 Task: Search one way flight ticket for 2 adults, 4 children and 1 infant on lap in business from Gunnison: Gunnison-crested Butte Regional Airport to Rockford: Chicago Rockford International Airport(was Northwest Chicagoland Regional Airport At Rockford) on 5-1-2023. Choice of flights is Delta. Number of bags: 8 checked bags. Price is upto 20000. Outbound departure time preference is 23:30.
Action: Mouse moved to (239, 190)
Screenshot: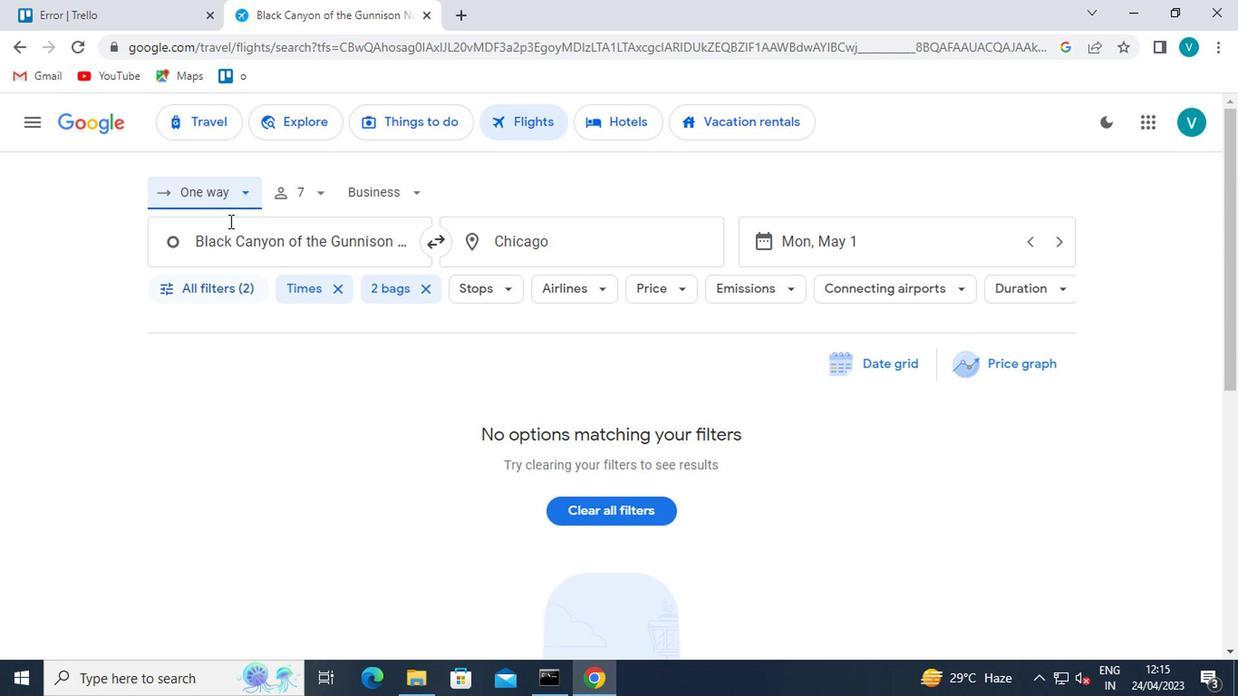 
Action: Mouse pressed left at (239, 190)
Screenshot: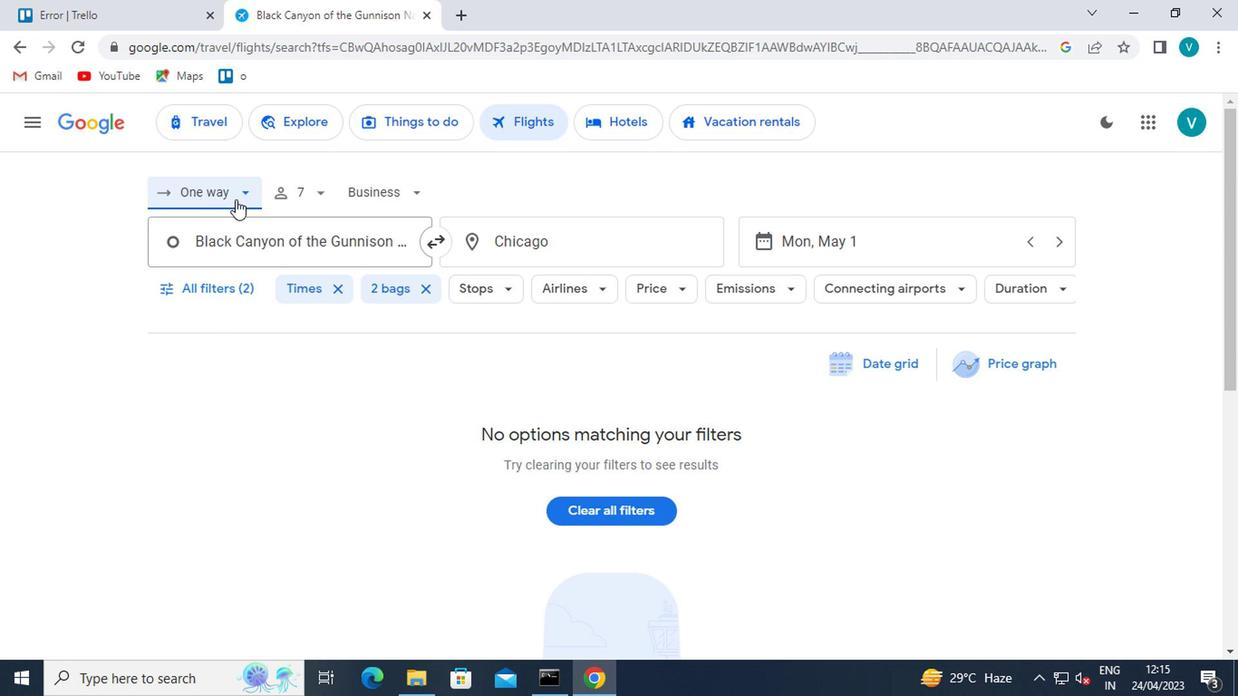 
Action: Mouse moved to (240, 276)
Screenshot: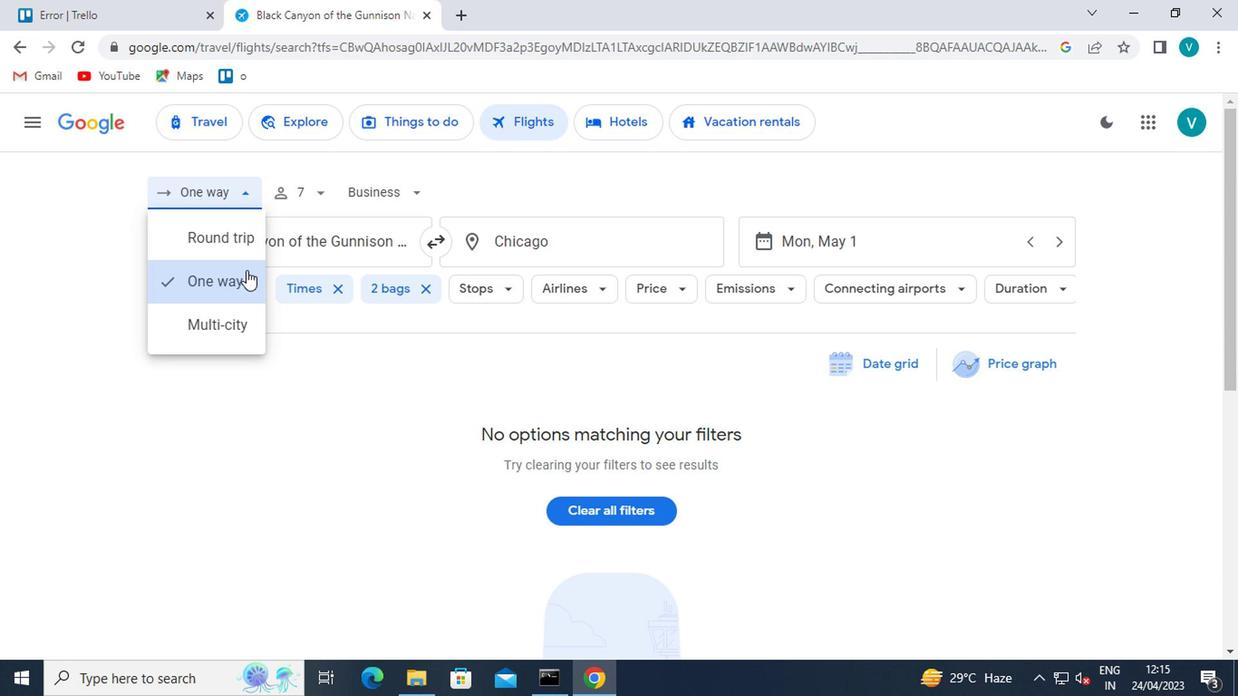 
Action: Mouse pressed left at (240, 276)
Screenshot: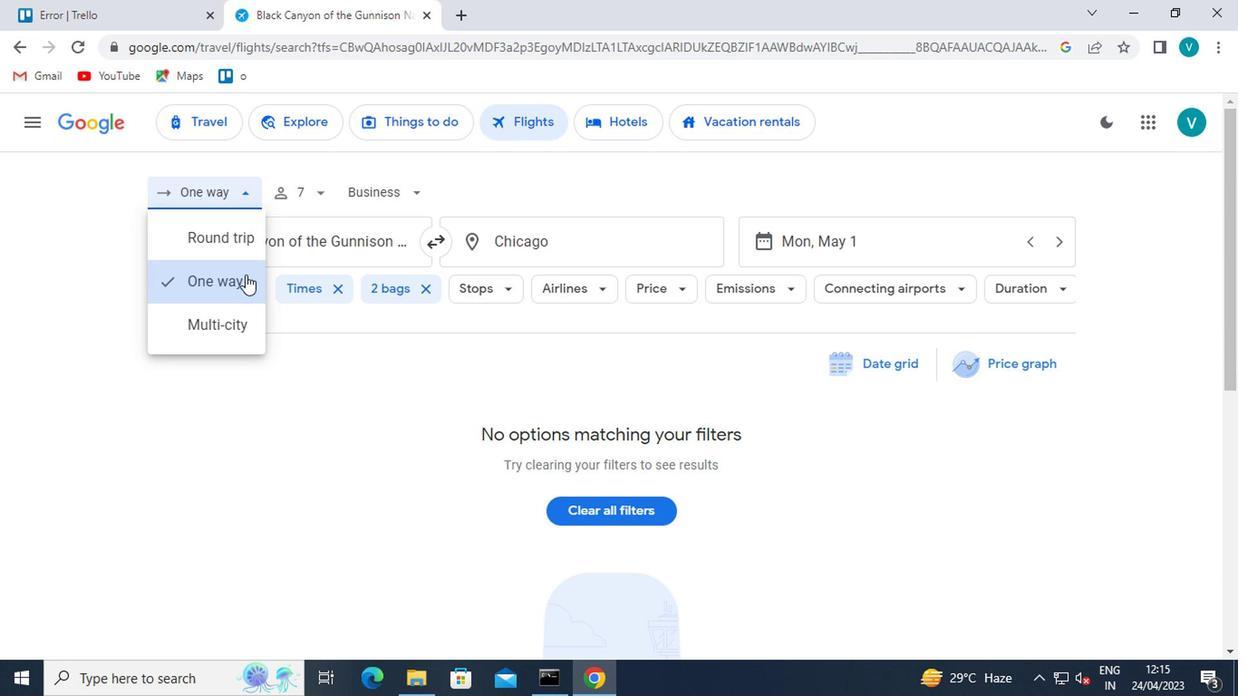 
Action: Mouse moved to (319, 192)
Screenshot: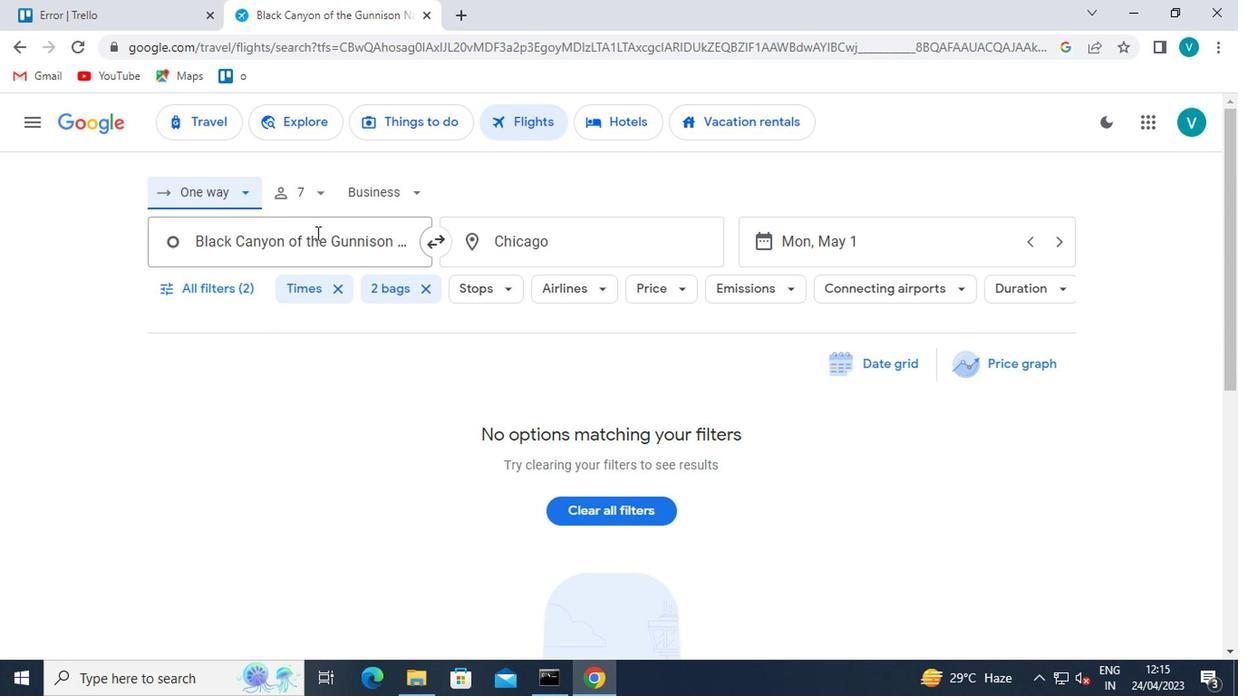 
Action: Mouse pressed left at (319, 192)
Screenshot: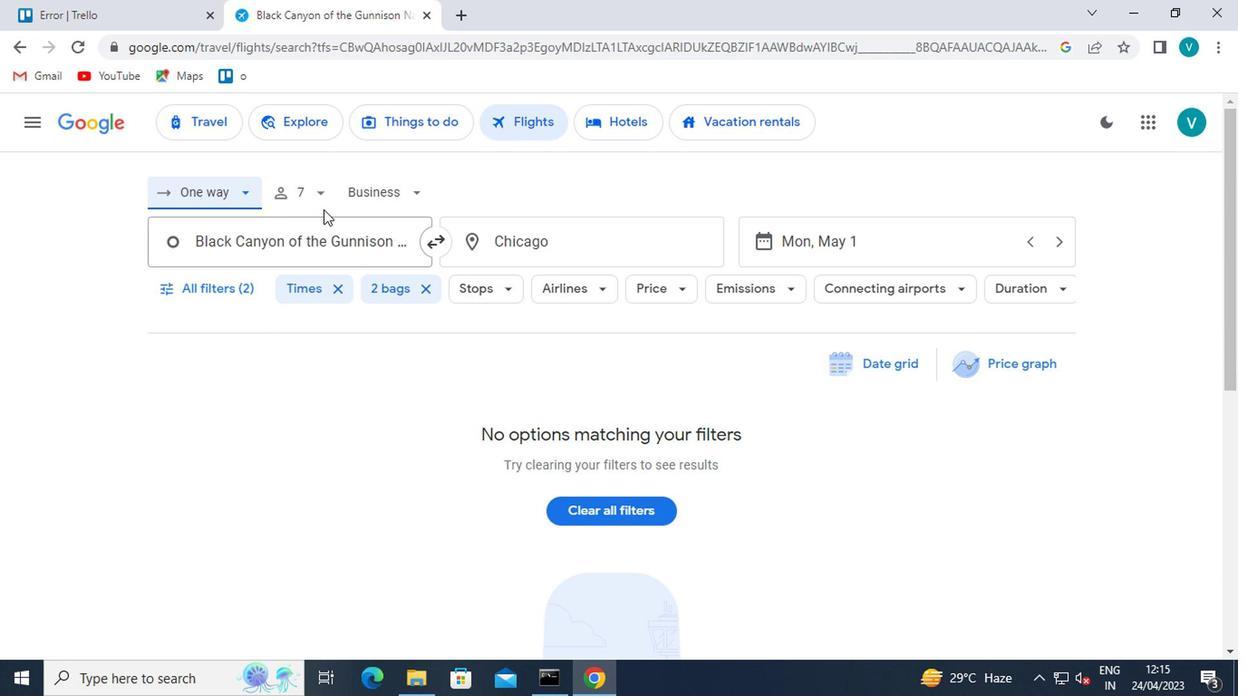 
Action: Mouse moved to (441, 447)
Screenshot: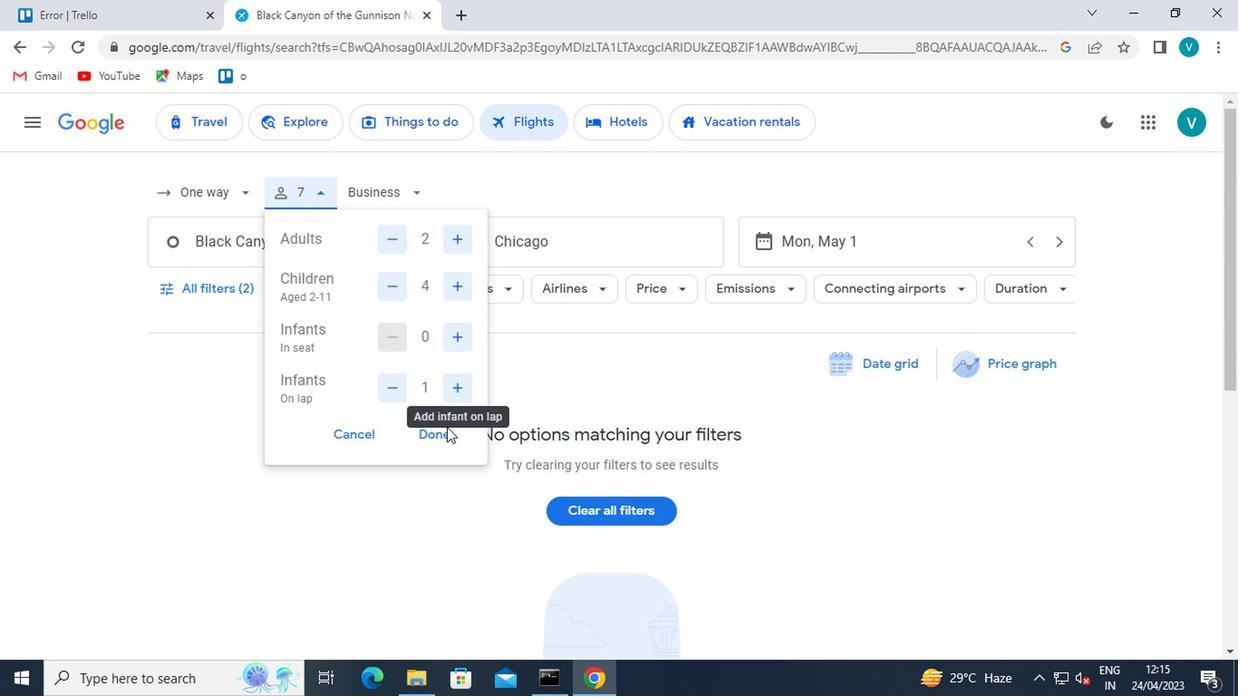 
Action: Mouse pressed left at (441, 447)
Screenshot: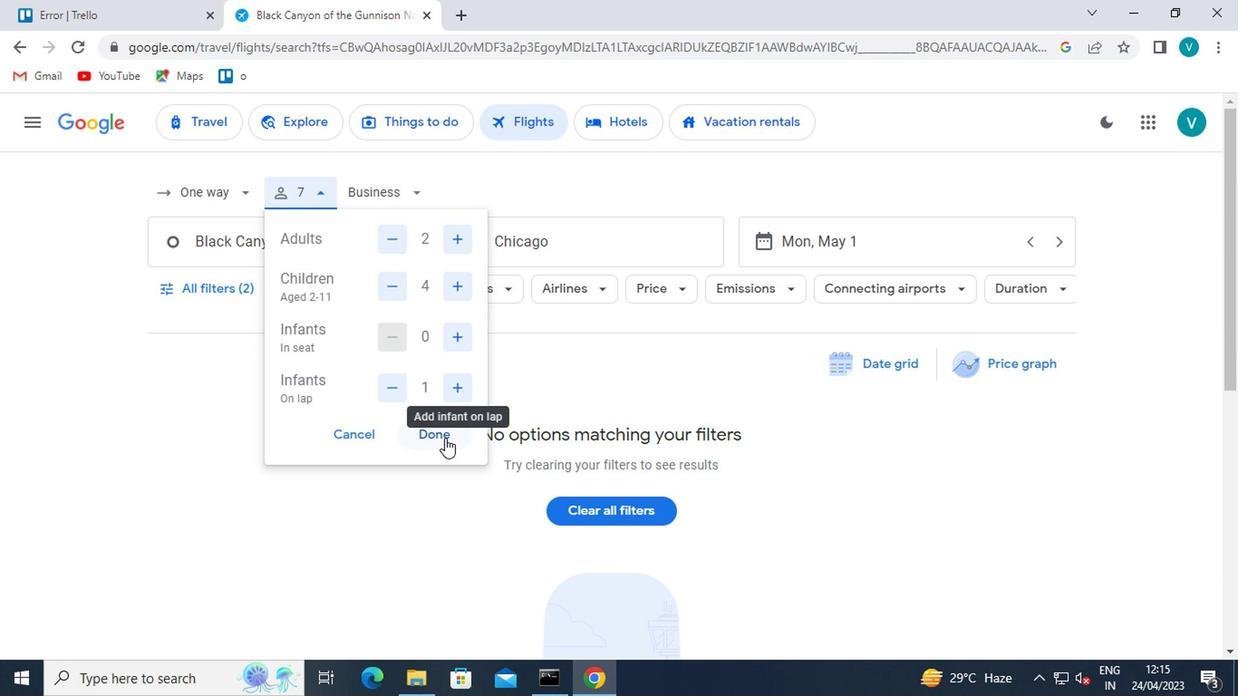 
Action: Mouse moved to (410, 196)
Screenshot: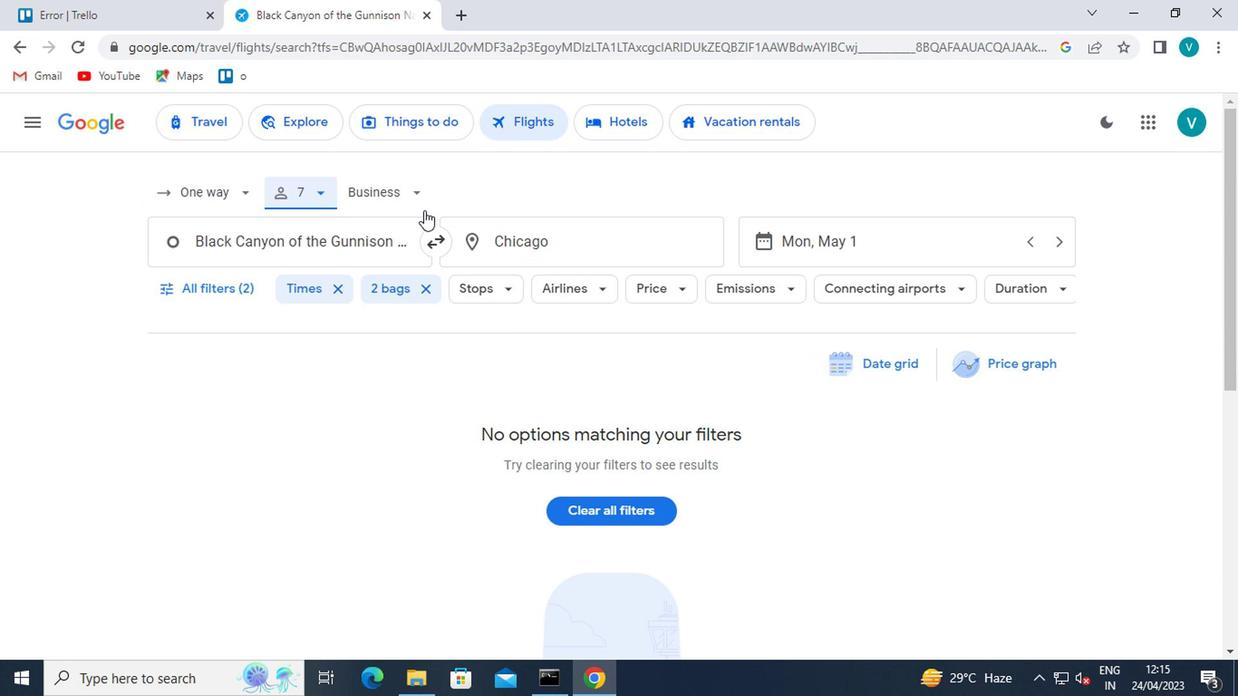 
Action: Mouse pressed left at (410, 196)
Screenshot: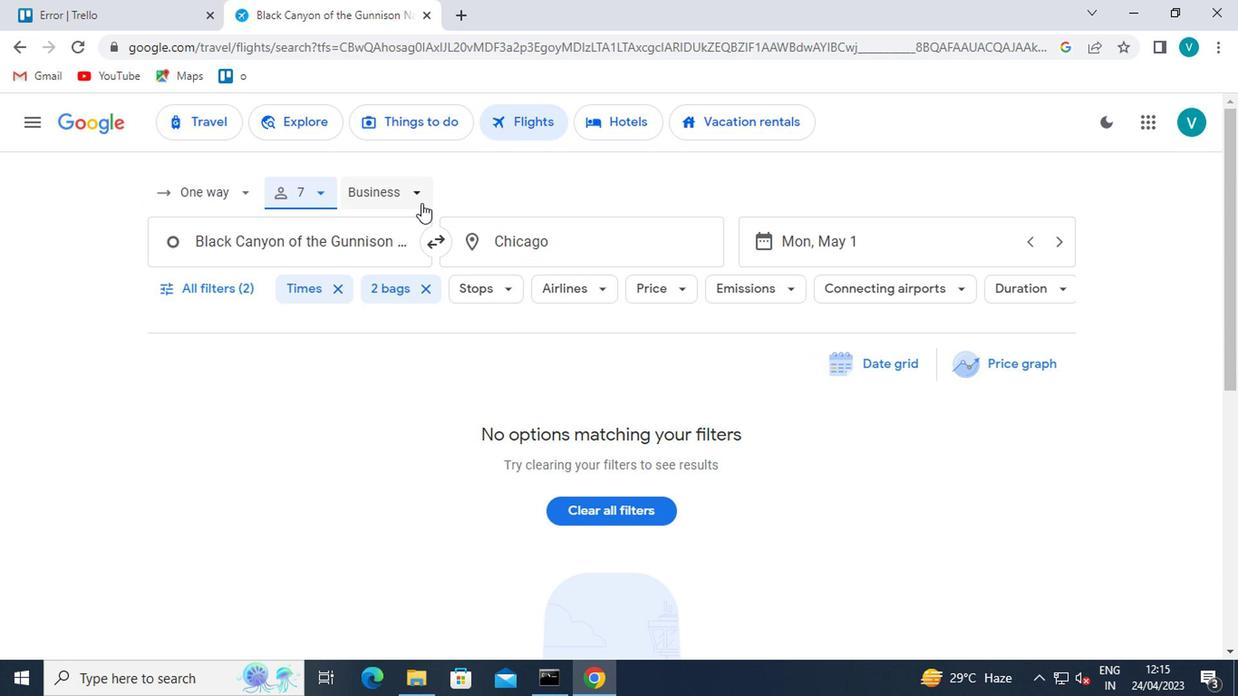 
Action: Mouse moved to (410, 315)
Screenshot: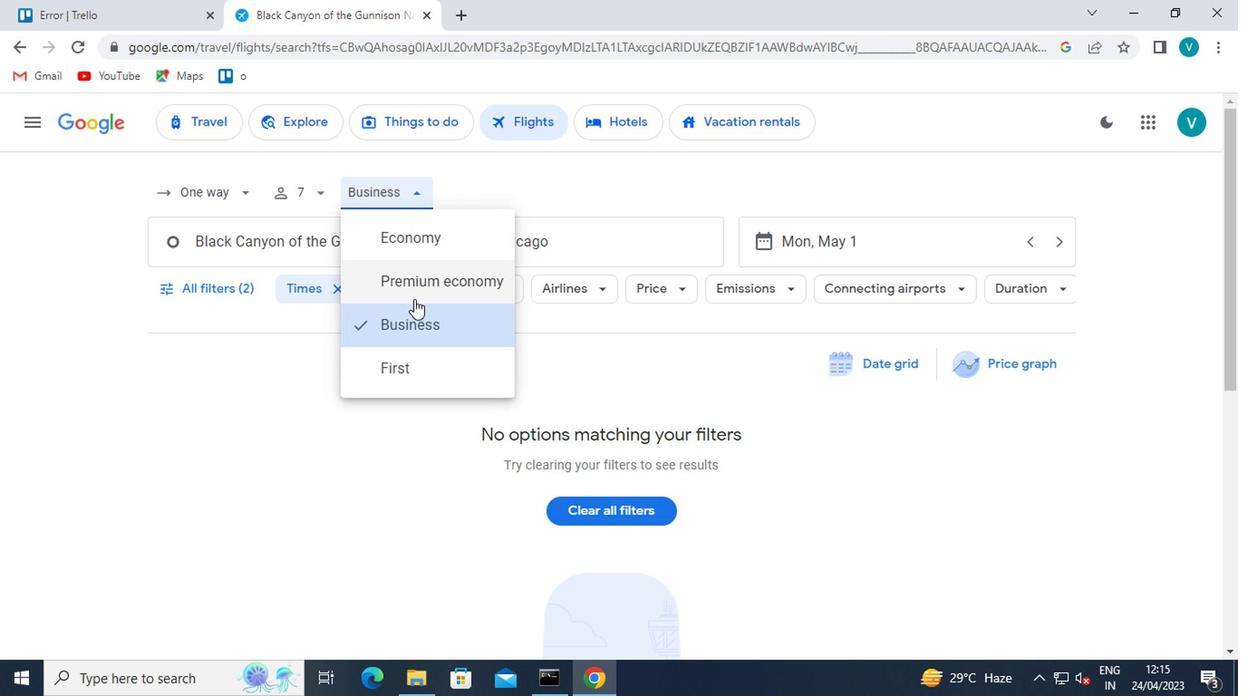 
Action: Mouse pressed left at (410, 315)
Screenshot: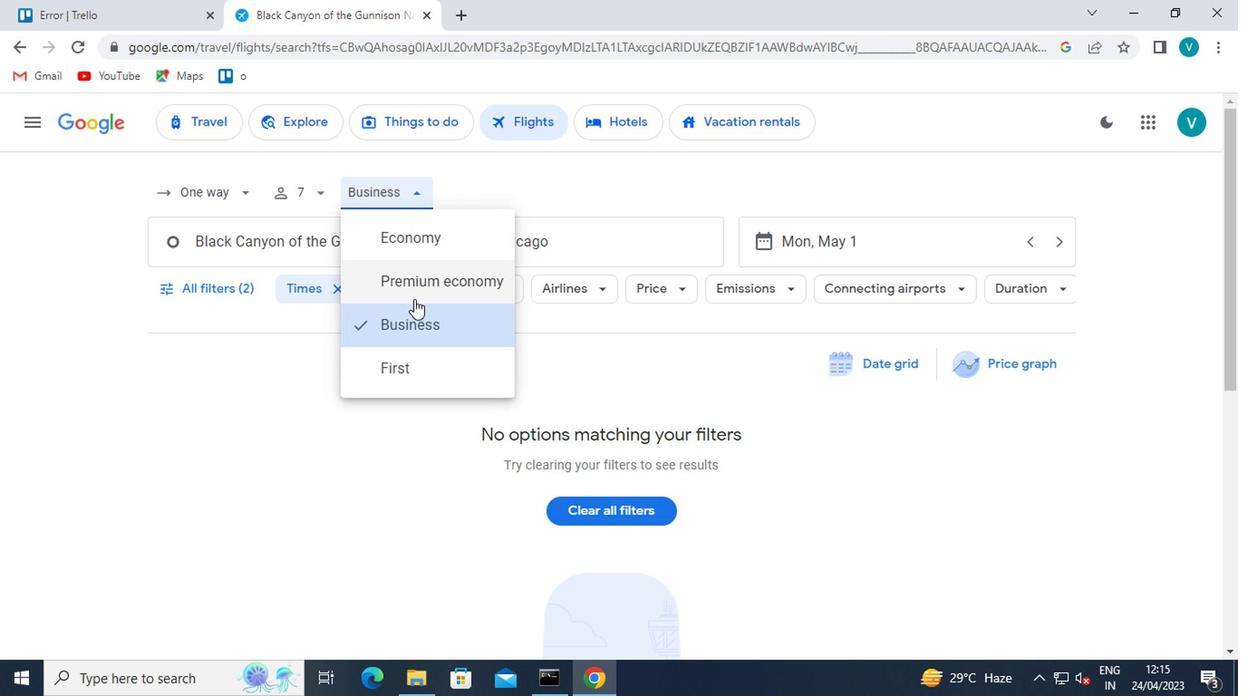 
Action: Mouse moved to (345, 254)
Screenshot: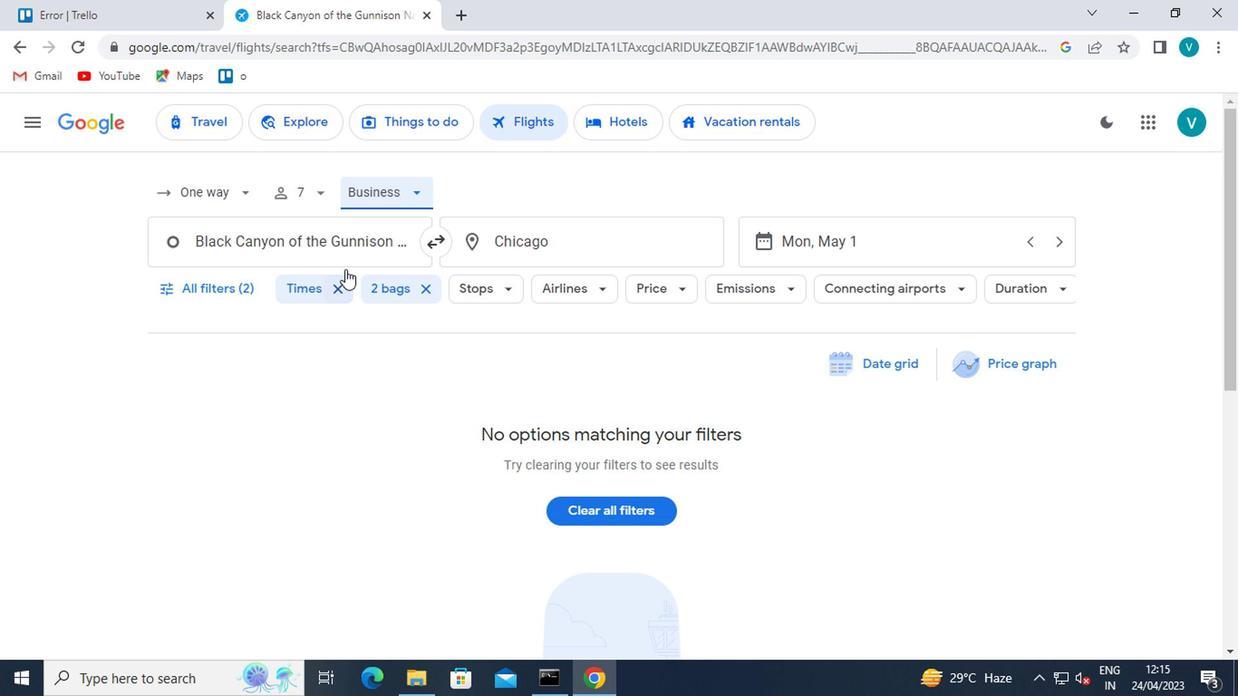 
Action: Mouse pressed left at (345, 254)
Screenshot: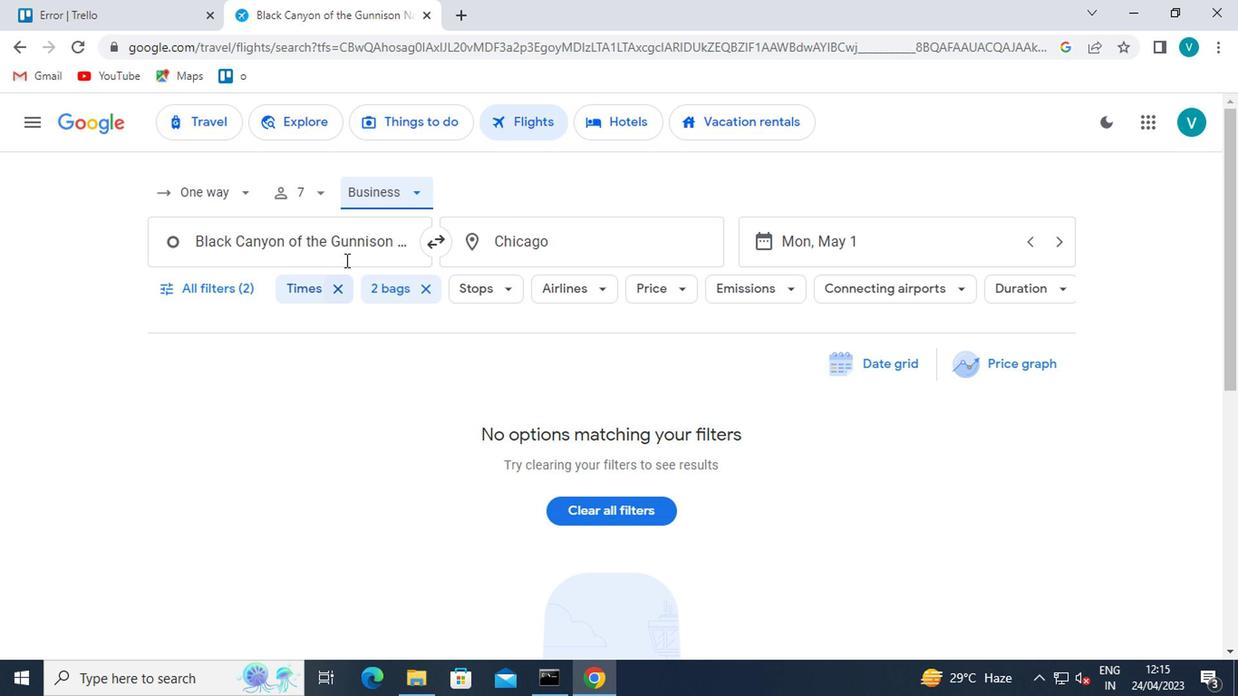 
Action: Key pressed <Key.shift>G<Key.shift>UNNISON<Key.enter>
Screenshot: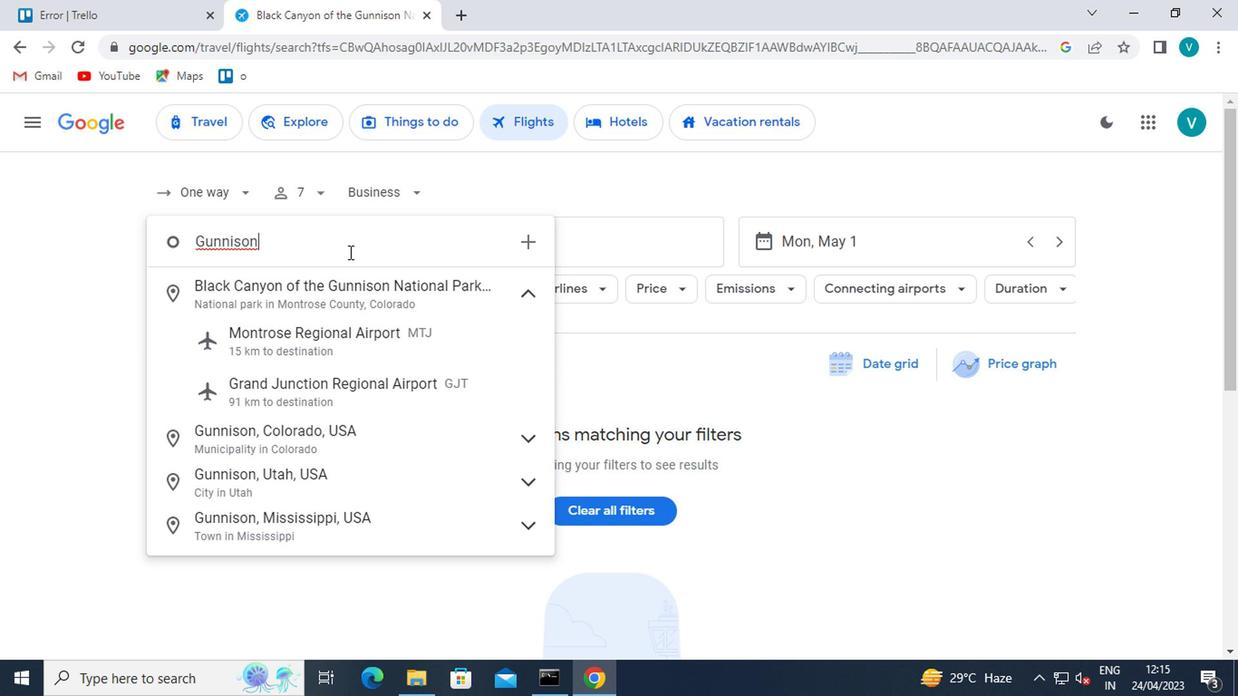 
Action: Mouse moved to (544, 231)
Screenshot: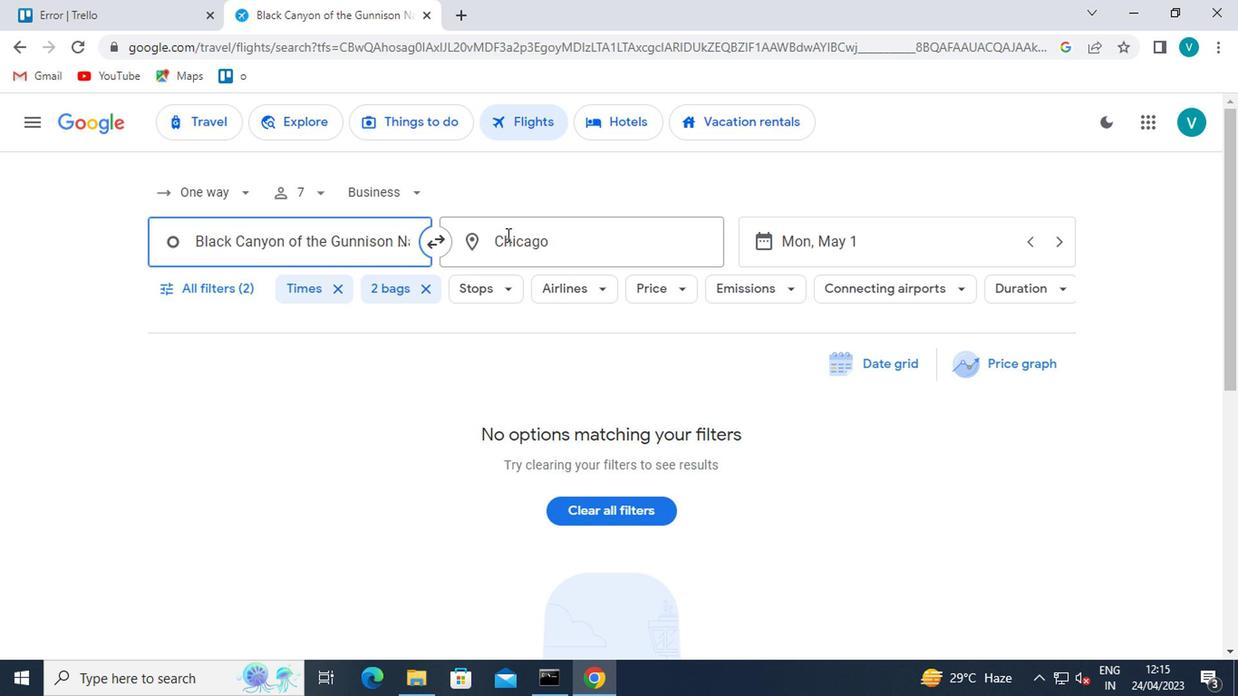 
Action: Mouse pressed left at (544, 231)
Screenshot: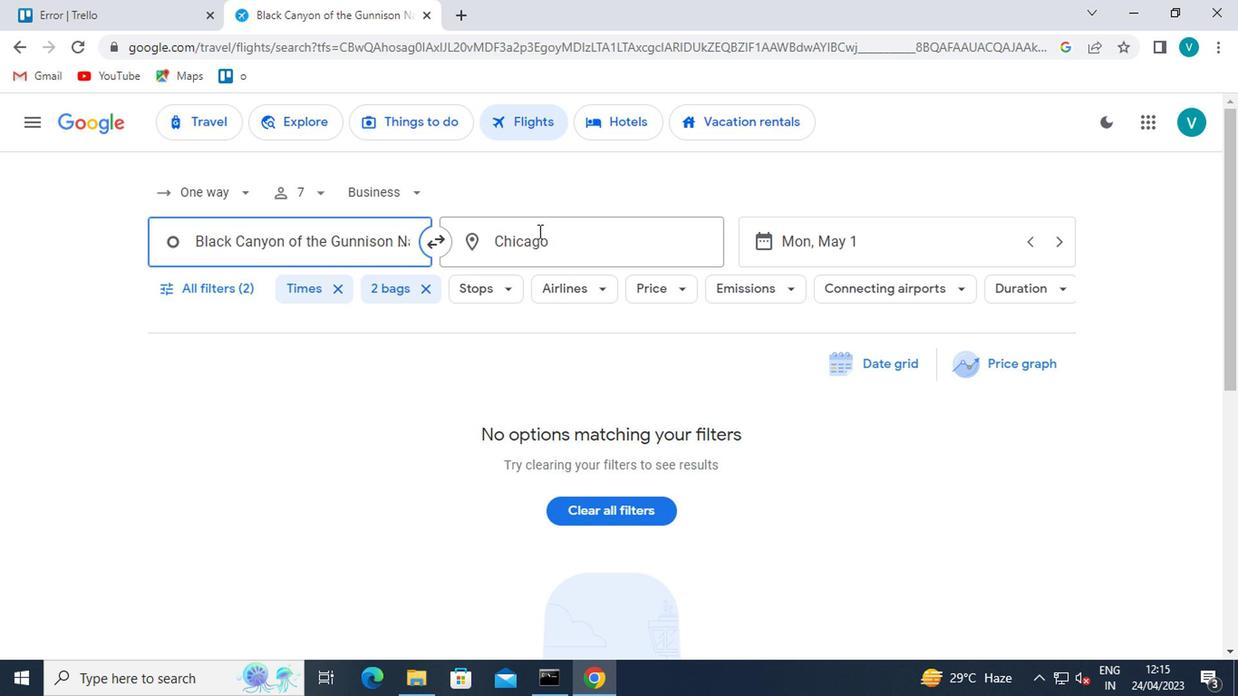 
Action: Key pressed <Key.shift>ROCK
Screenshot: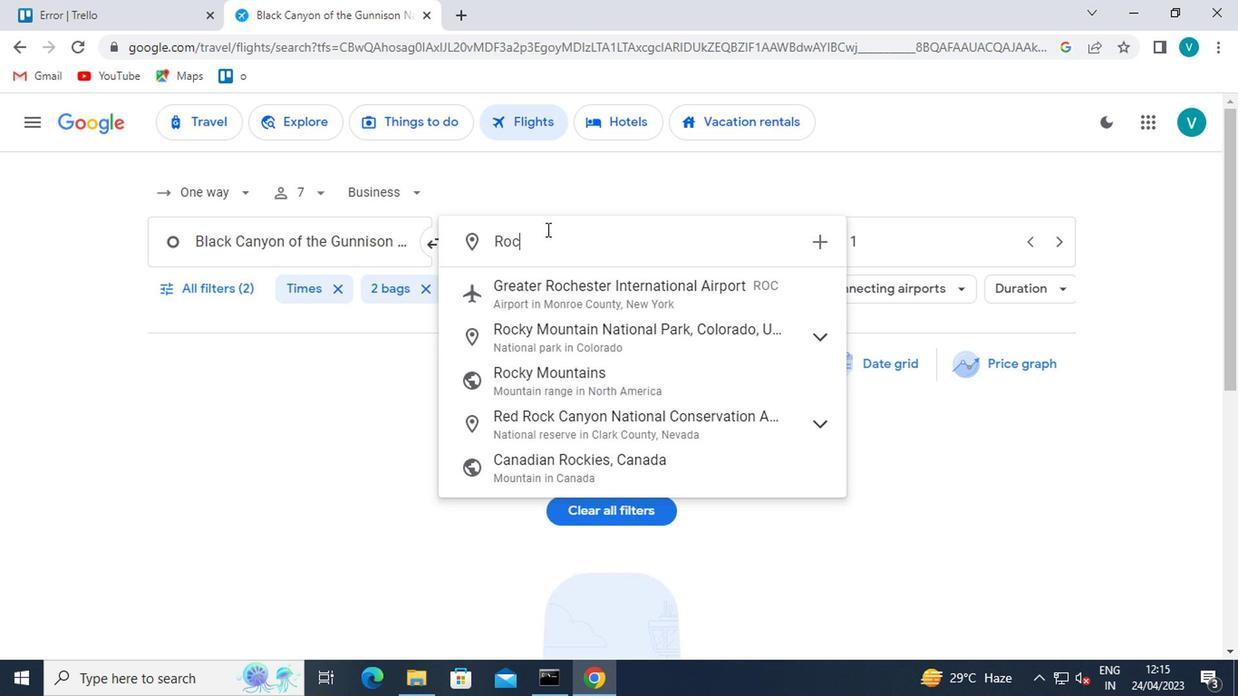 
Action: Mouse moved to (605, 245)
Screenshot: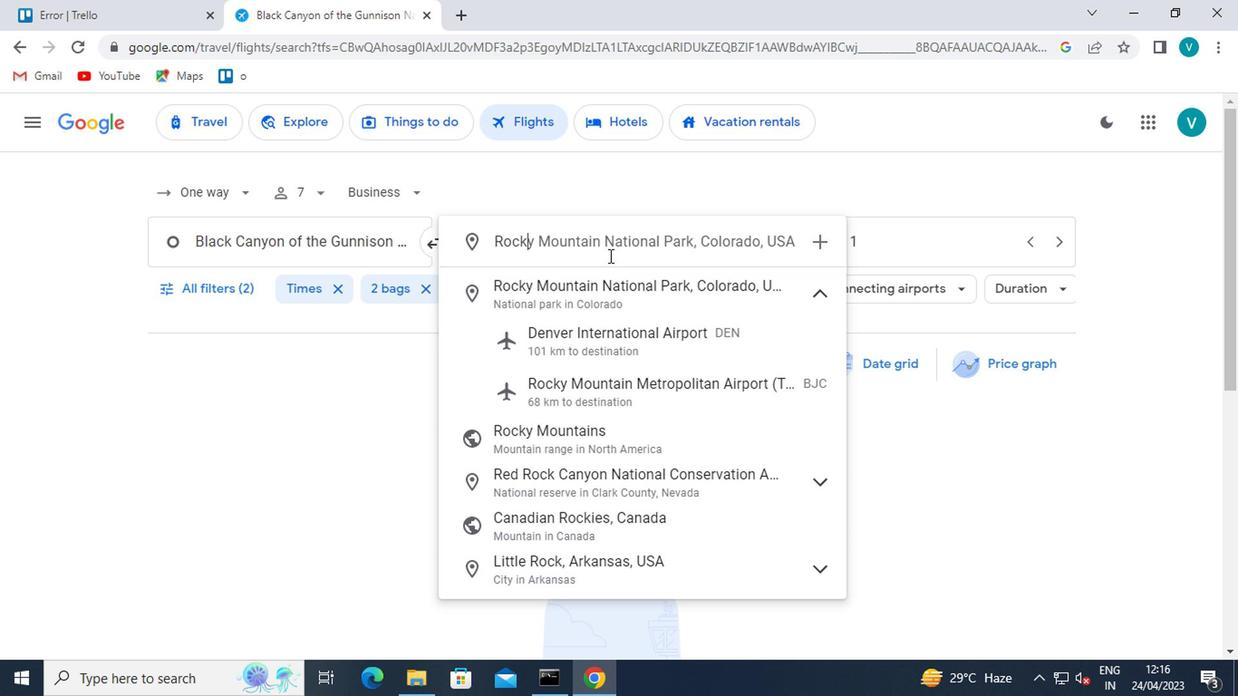 
Action: Key pressed F
Screenshot: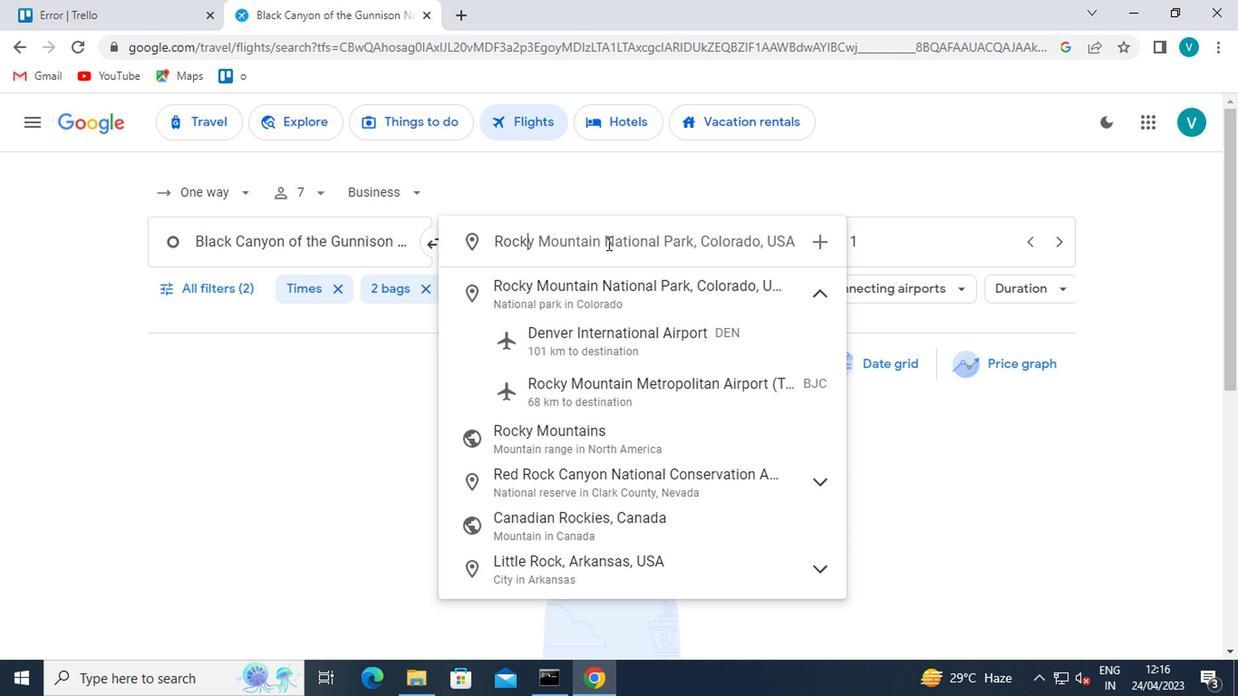 
Action: Mouse moved to (609, 387)
Screenshot: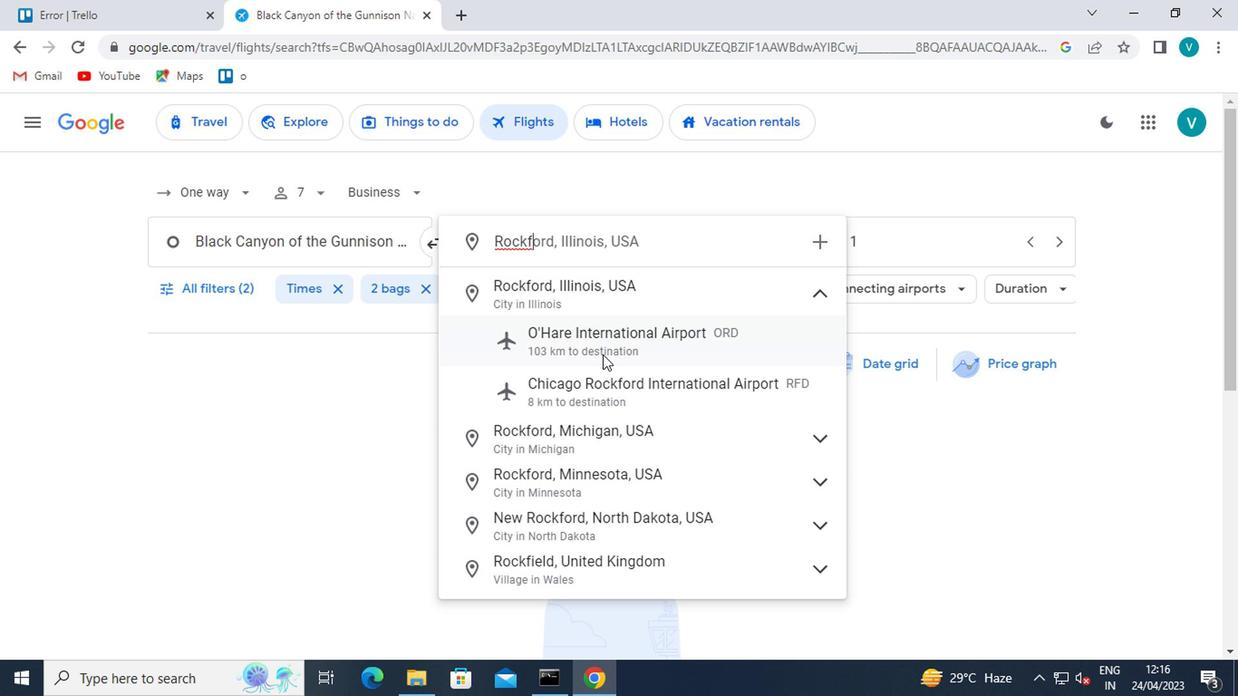 
Action: Mouse pressed left at (609, 387)
Screenshot: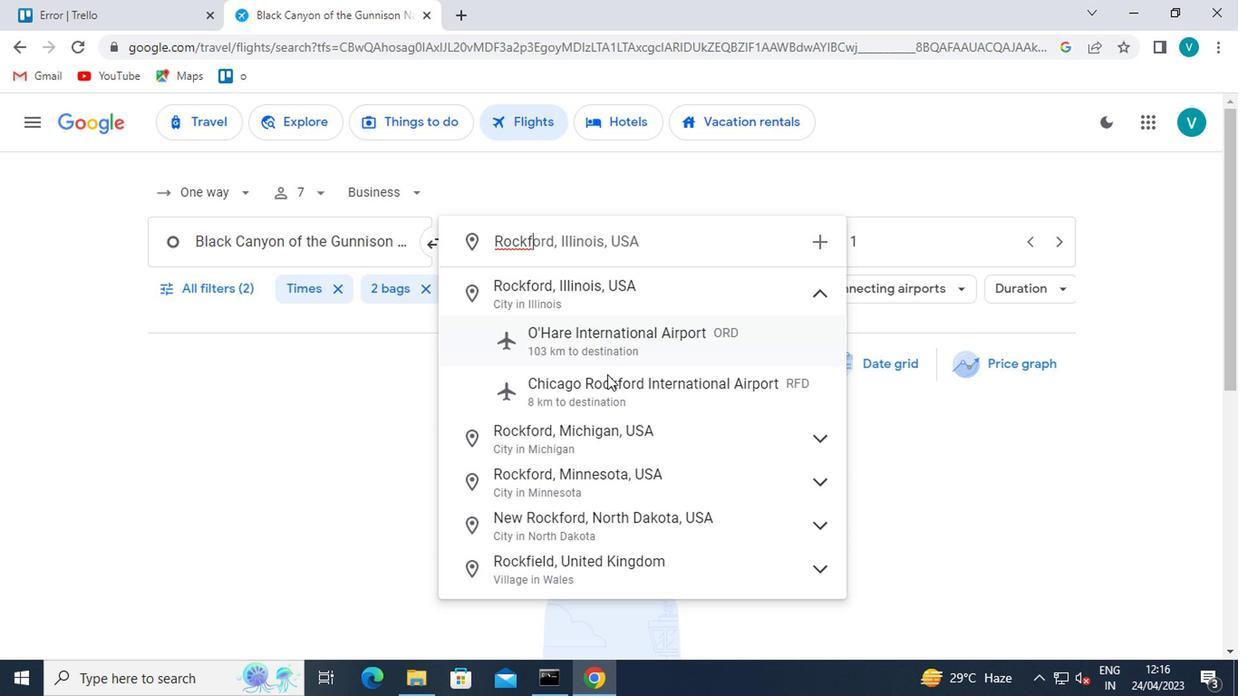 
Action: Mouse moved to (909, 263)
Screenshot: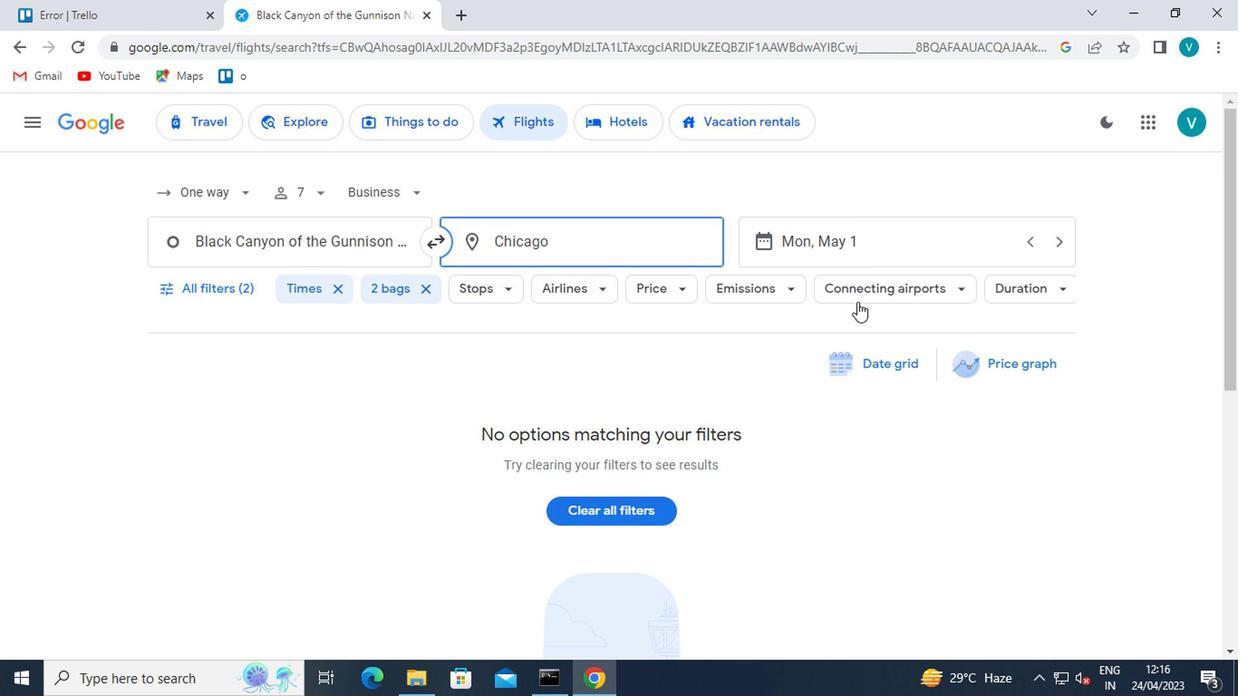 
Action: Mouse pressed left at (909, 263)
Screenshot: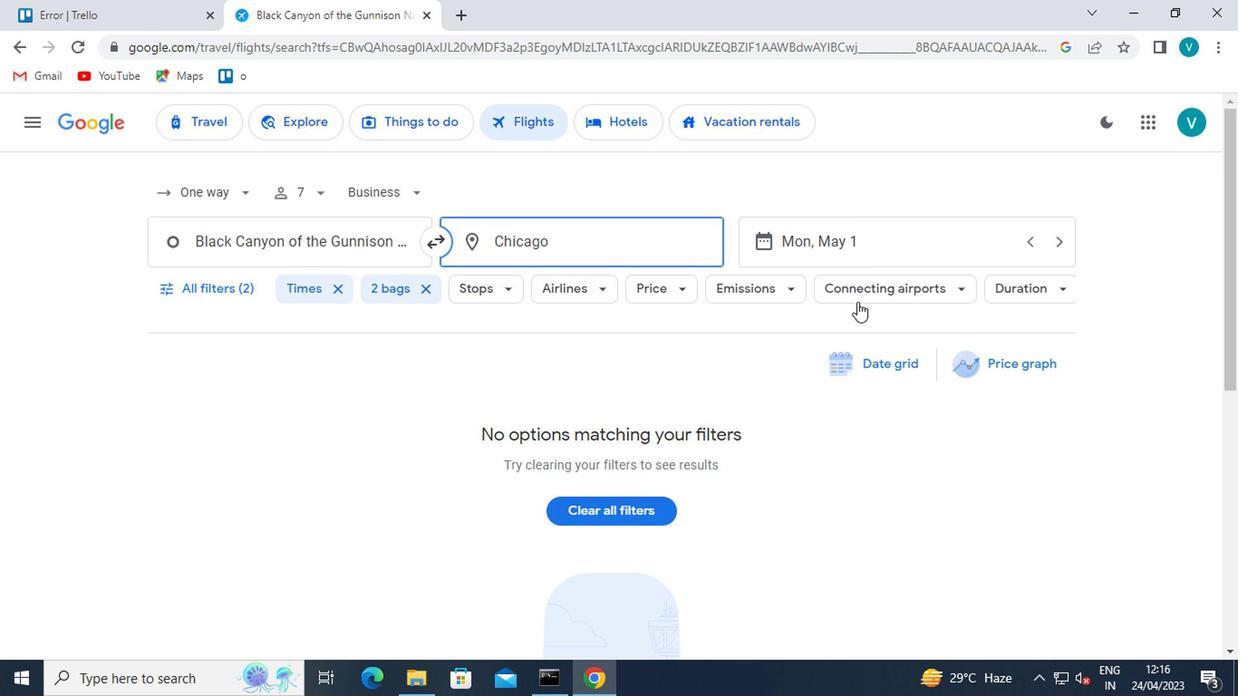 
Action: Mouse moved to (831, 330)
Screenshot: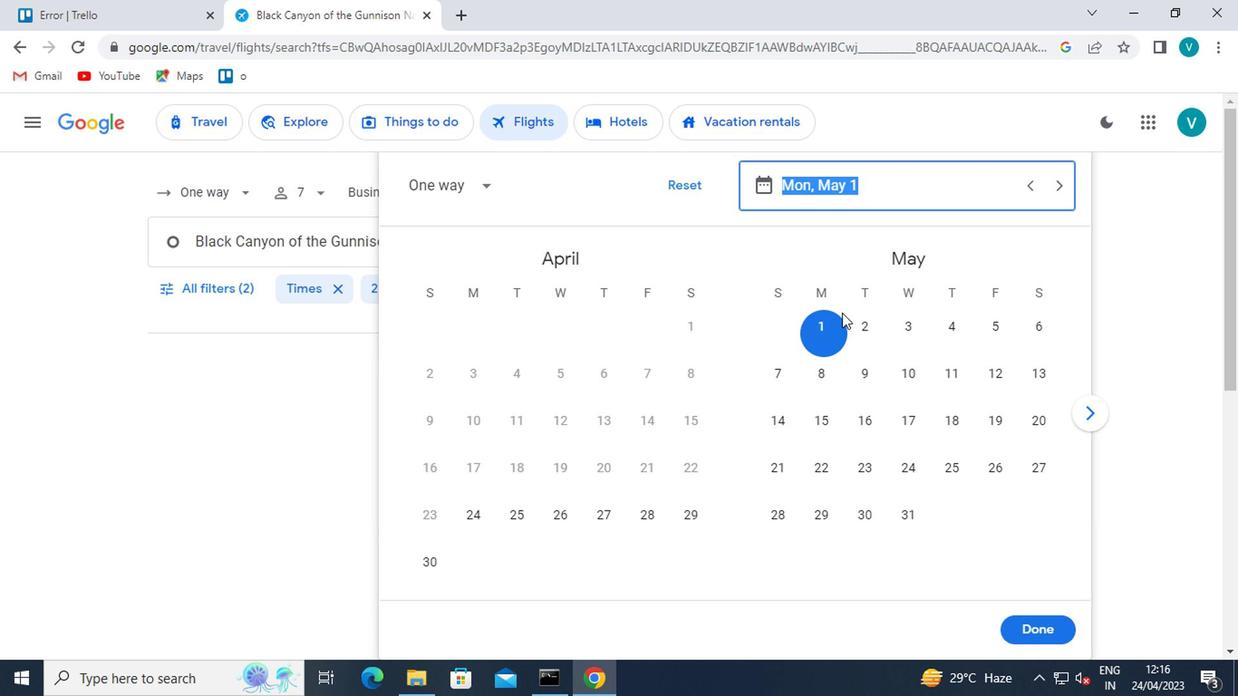 
Action: Mouse pressed left at (831, 330)
Screenshot: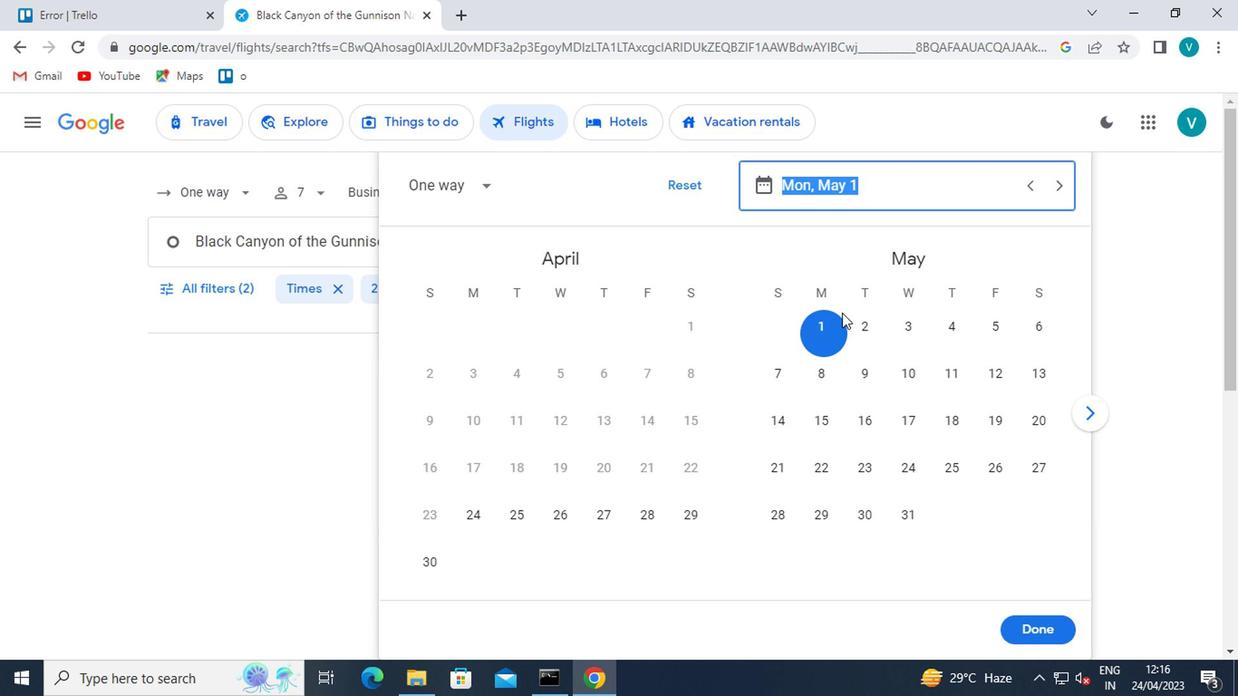 
Action: Mouse moved to (1021, 632)
Screenshot: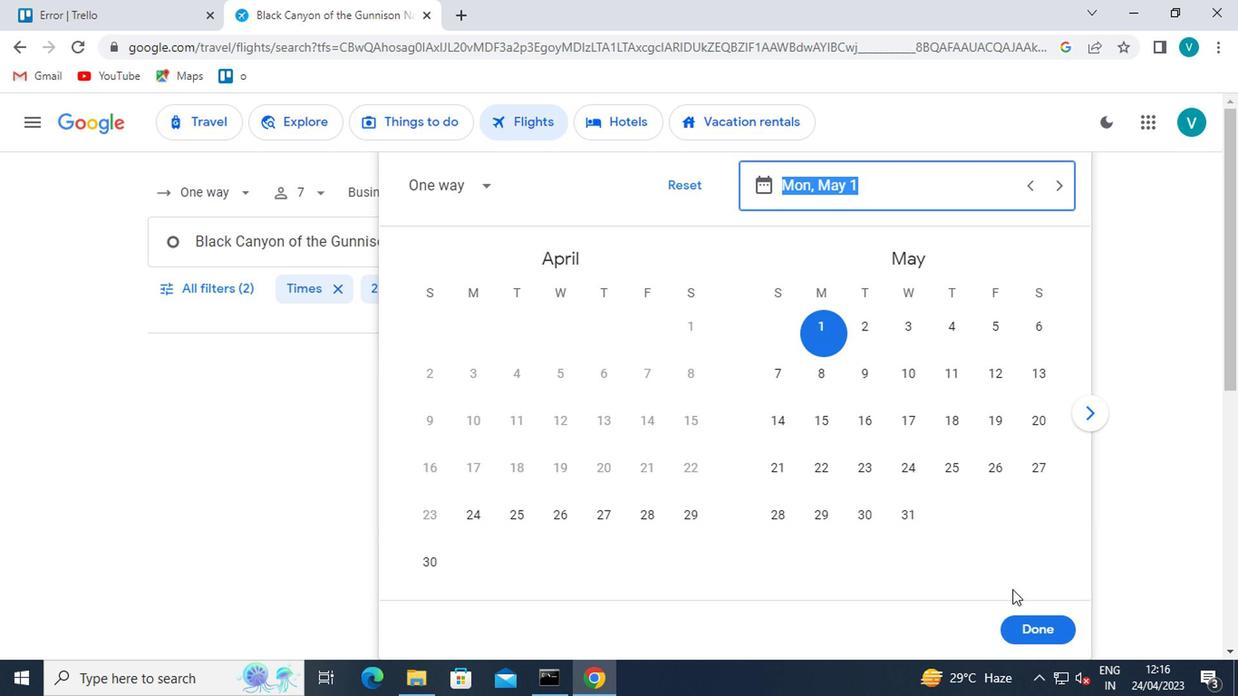 
Action: Mouse pressed left at (1021, 632)
Screenshot: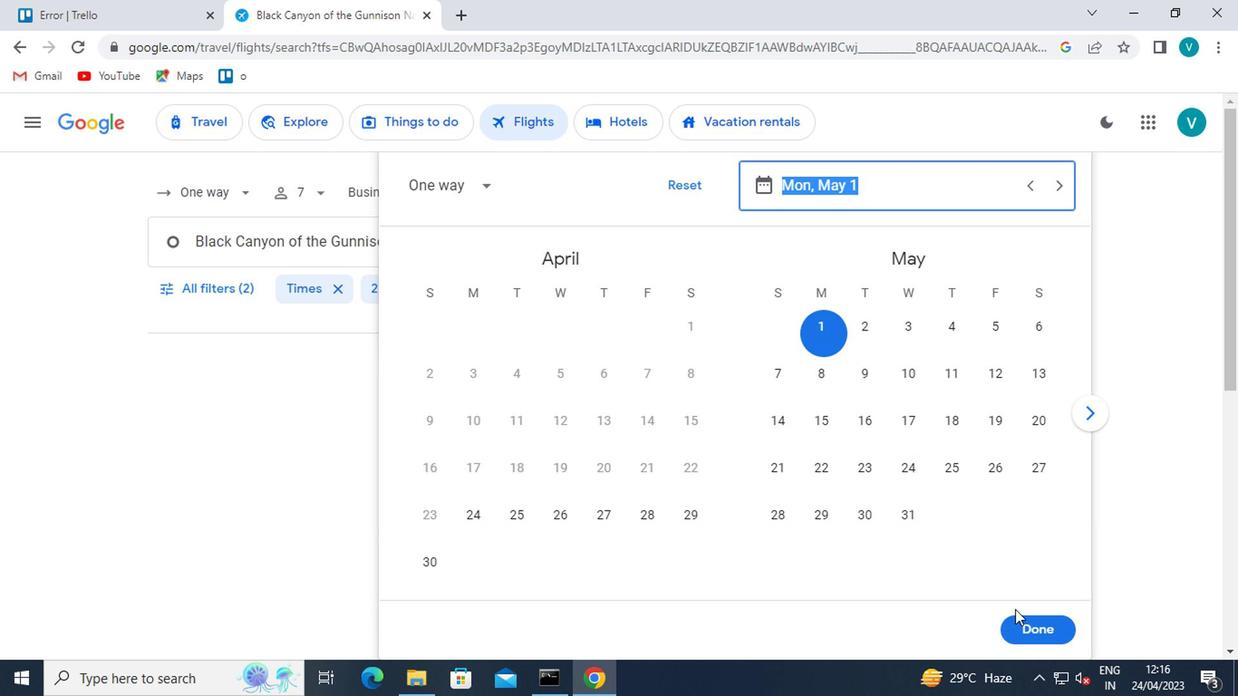 
Action: Mouse moved to (230, 290)
Screenshot: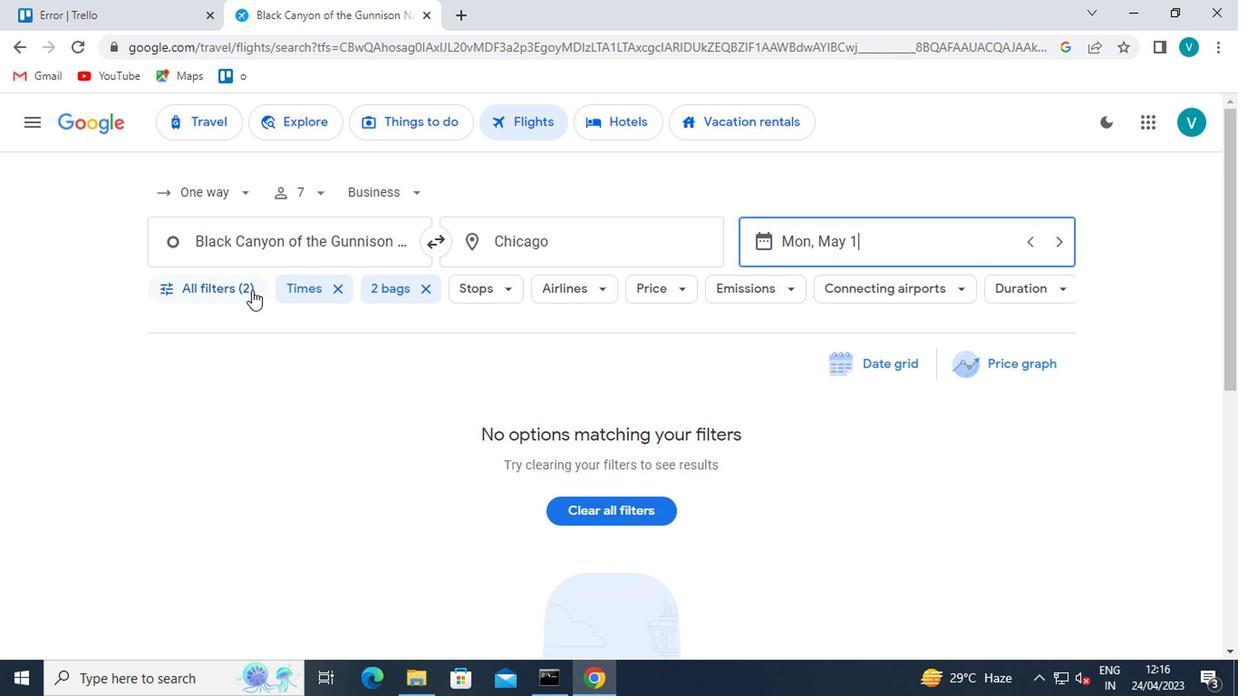 
Action: Mouse pressed left at (230, 290)
Screenshot: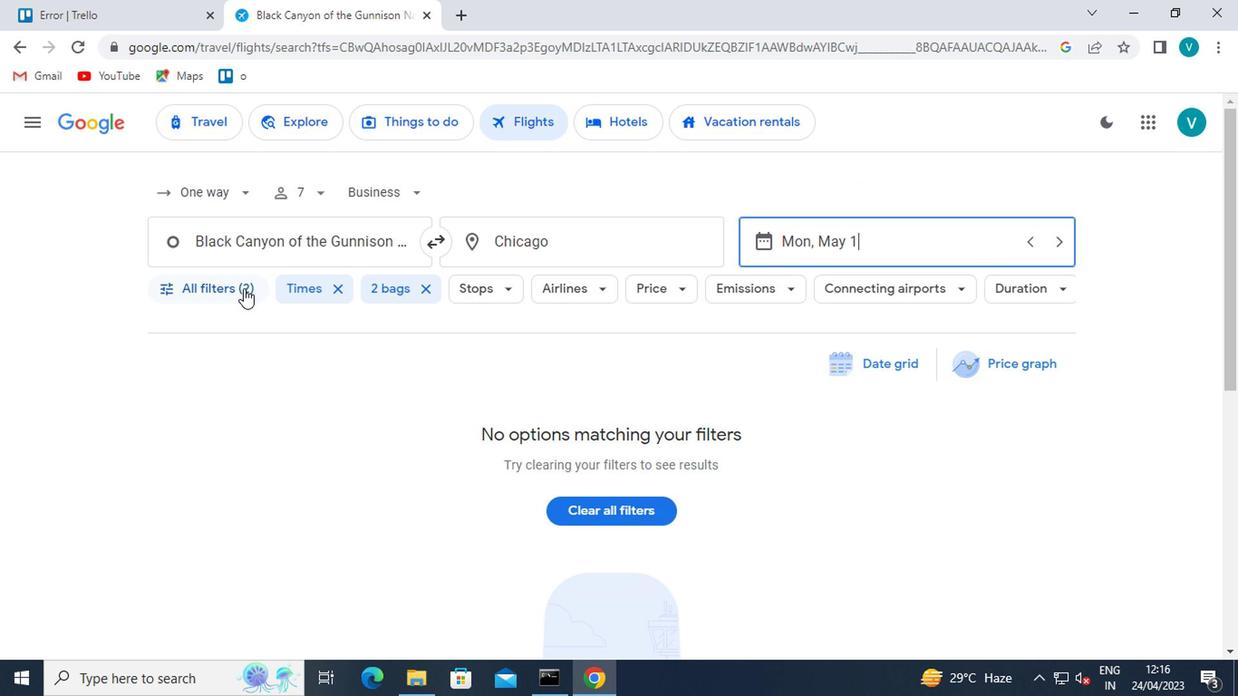 
Action: Mouse moved to (354, 441)
Screenshot: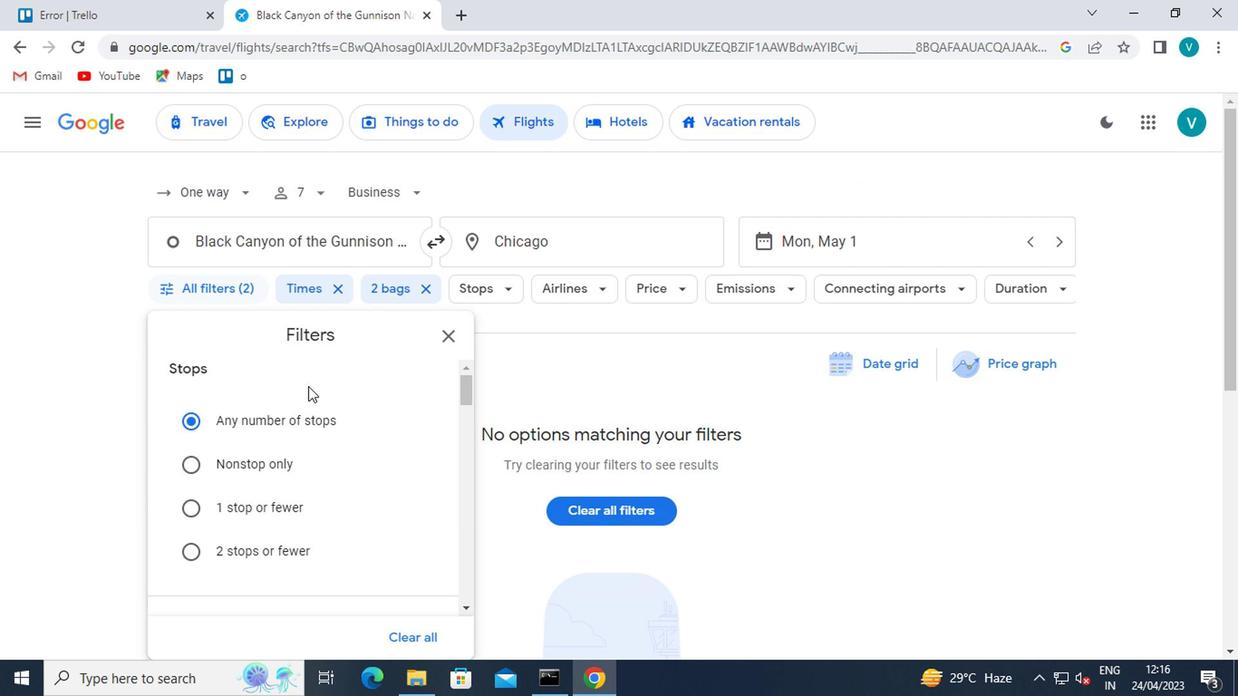 
Action: Mouse scrolled (354, 440) with delta (0, 0)
Screenshot: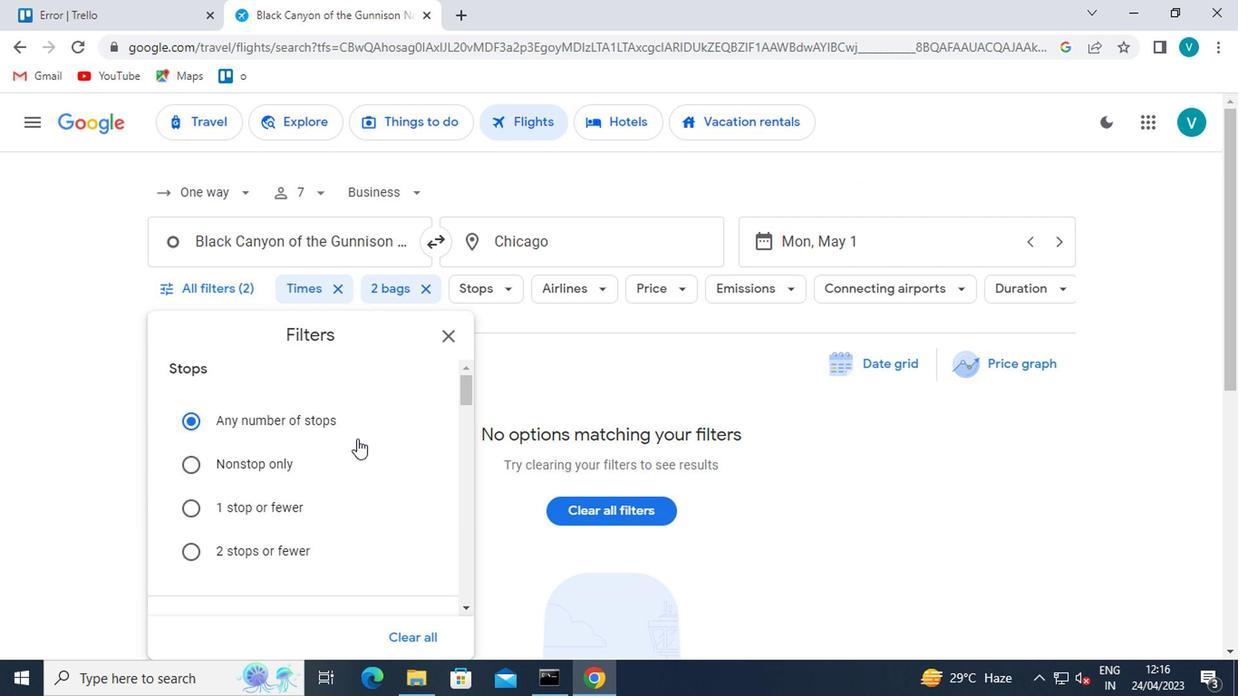
Action: Mouse scrolled (354, 440) with delta (0, 0)
Screenshot: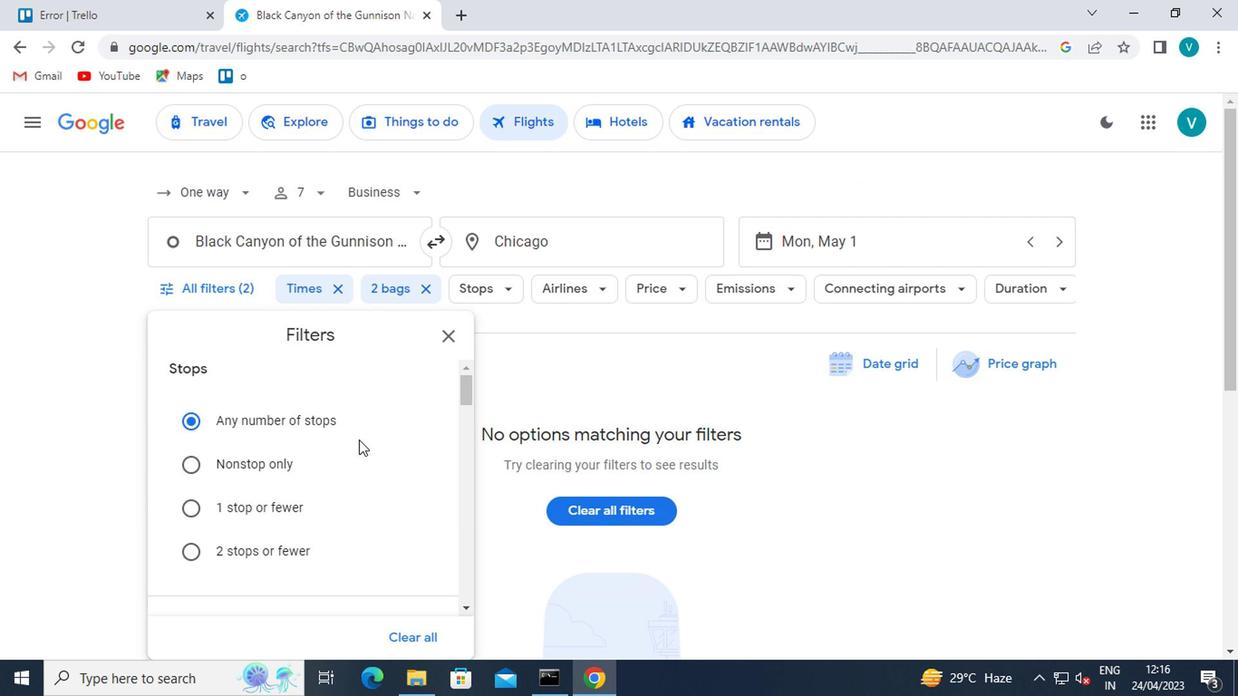 
Action: Mouse scrolled (354, 440) with delta (0, 0)
Screenshot: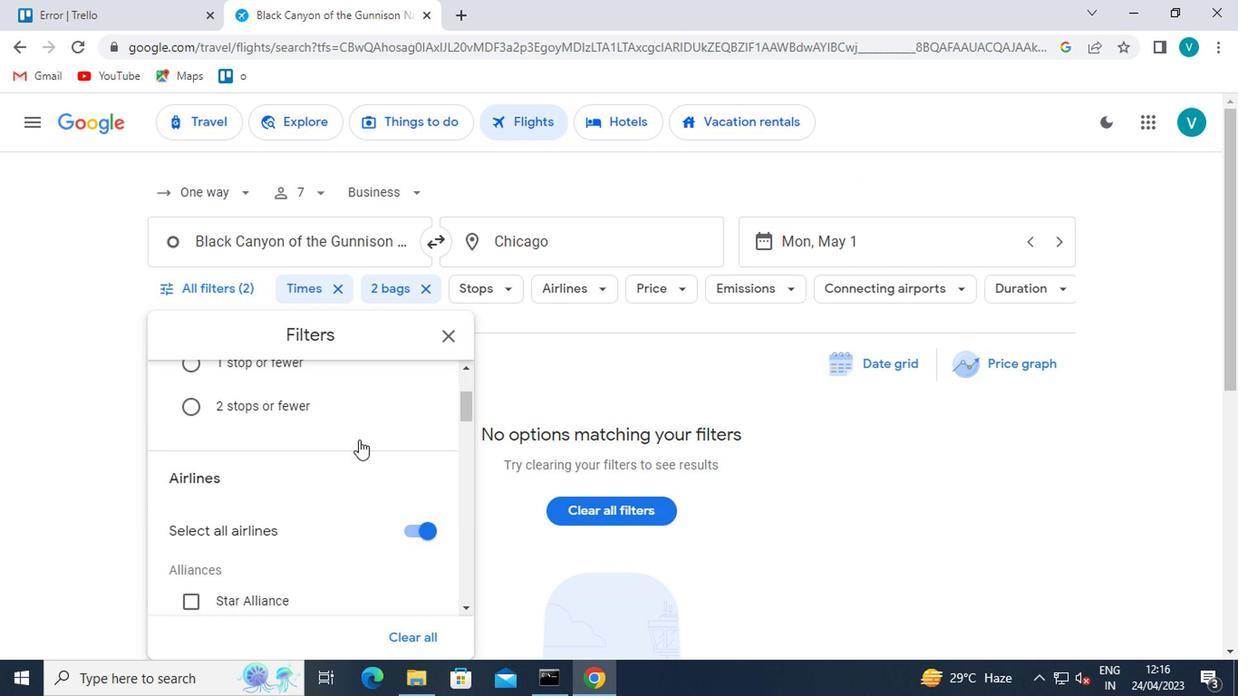 
Action: Mouse scrolled (354, 440) with delta (0, 0)
Screenshot: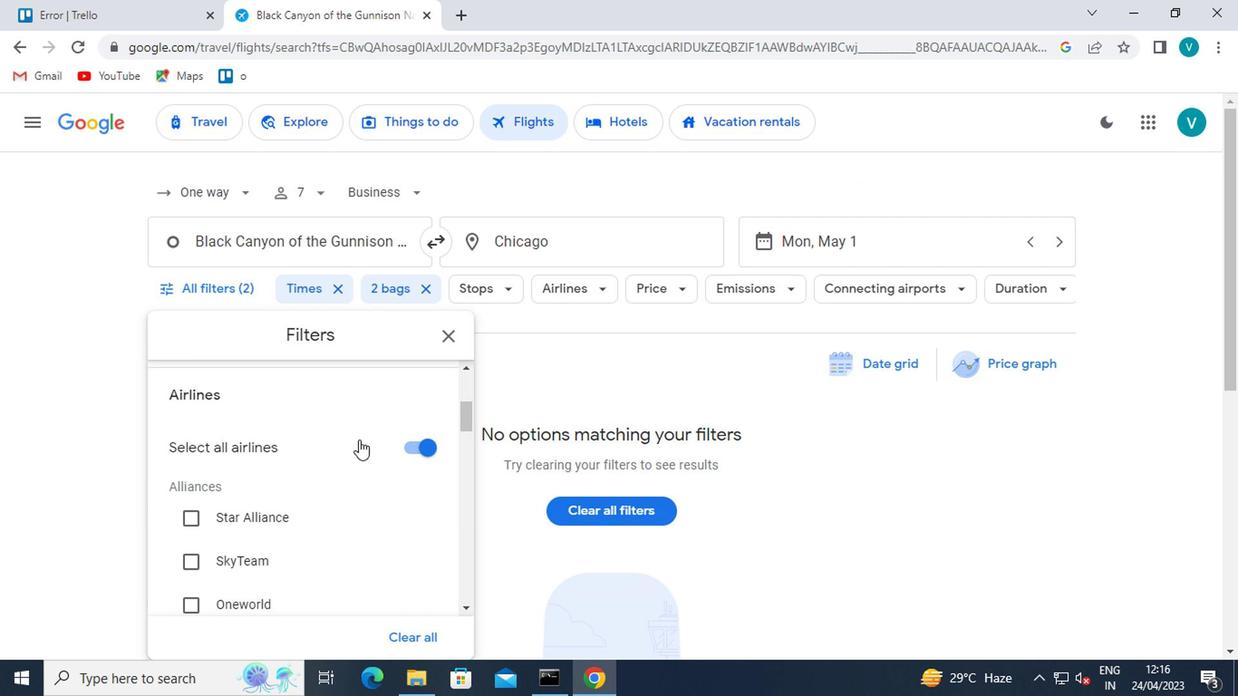 
Action: Mouse moved to (356, 441)
Screenshot: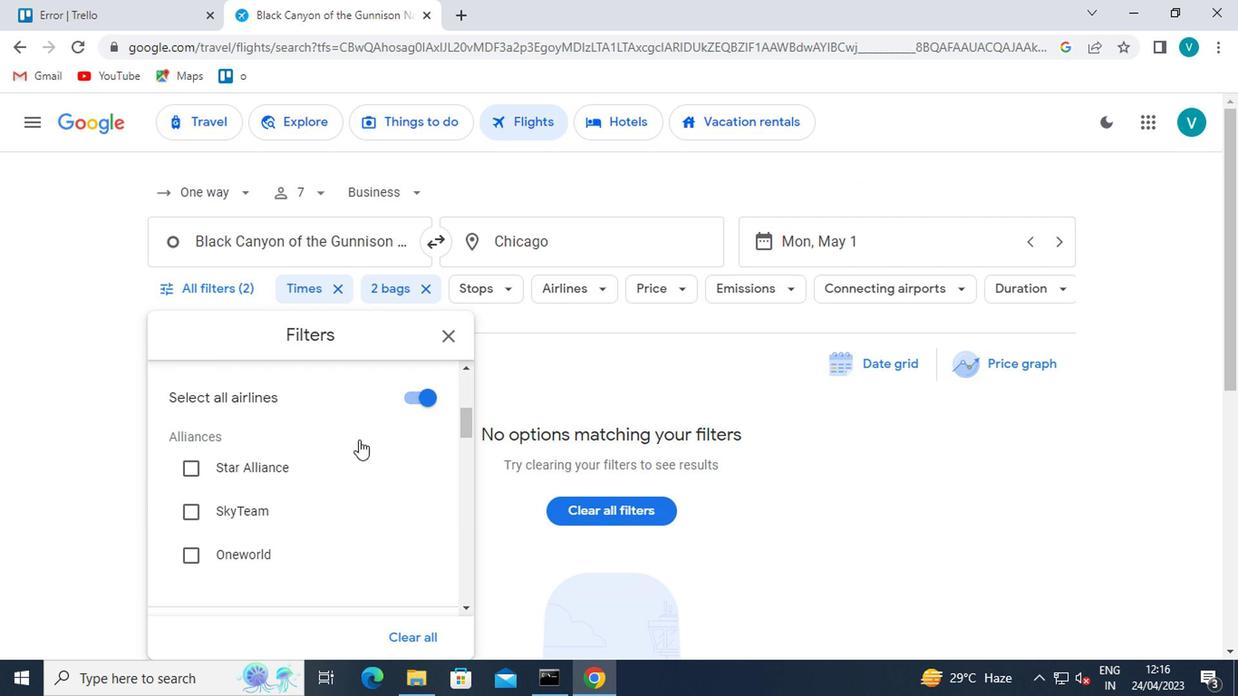 
Action: Mouse scrolled (356, 441) with delta (0, 0)
Screenshot: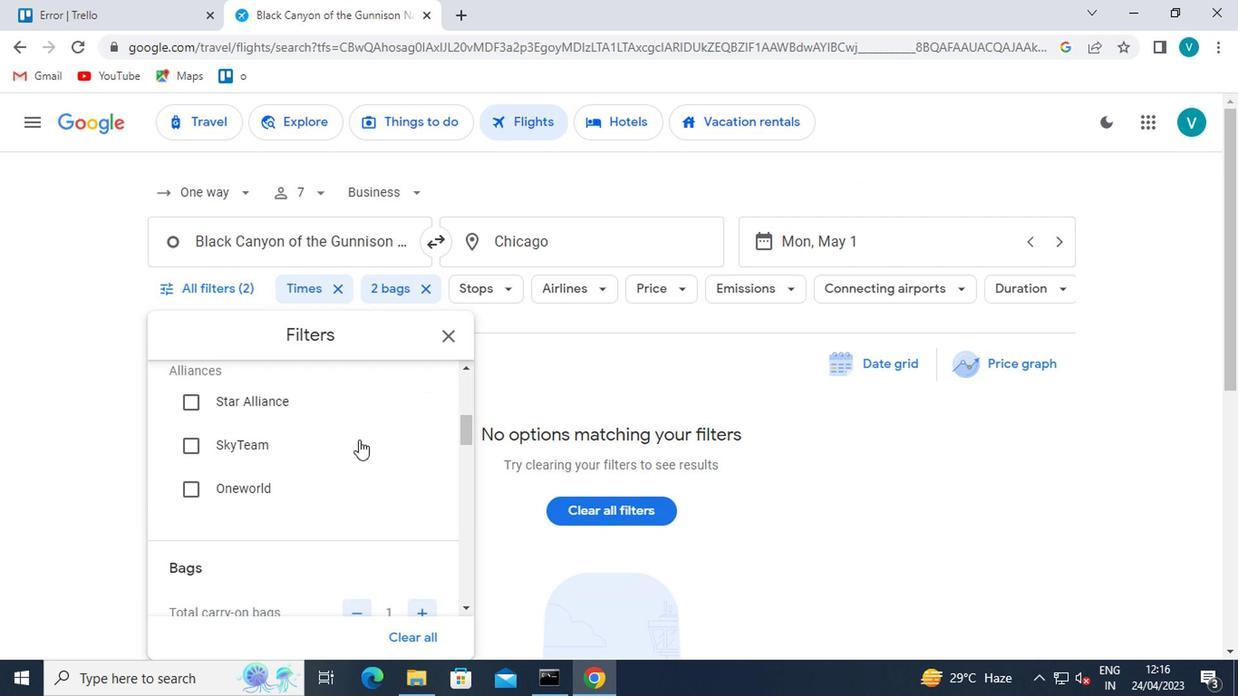 
Action: Mouse scrolled (356, 441) with delta (0, 0)
Screenshot: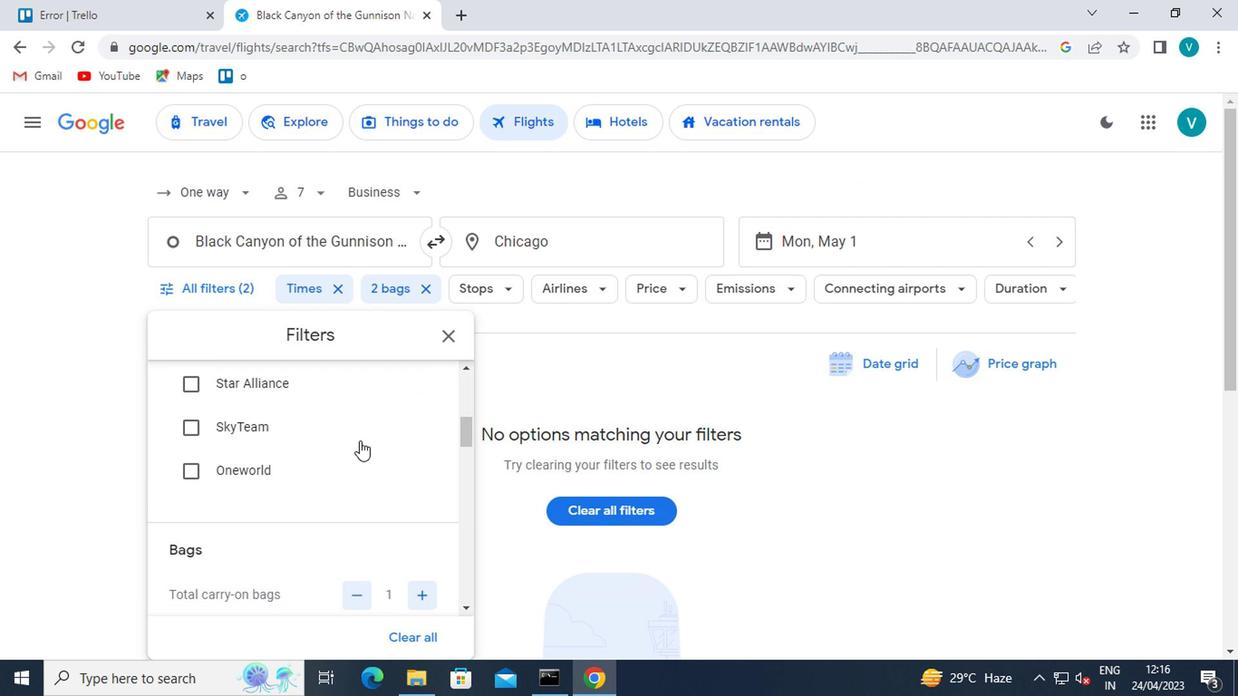 
Action: Mouse scrolled (356, 441) with delta (0, 0)
Screenshot: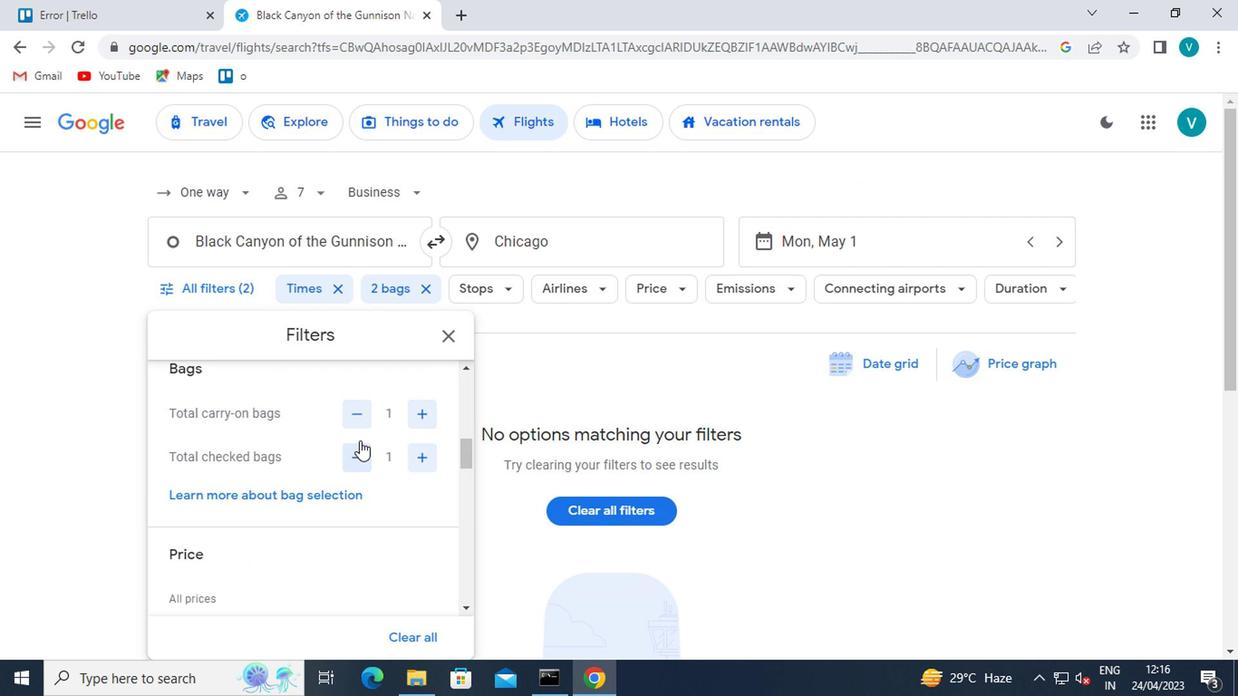 
Action: Mouse scrolled (356, 441) with delta (0, 0)
Screenshot: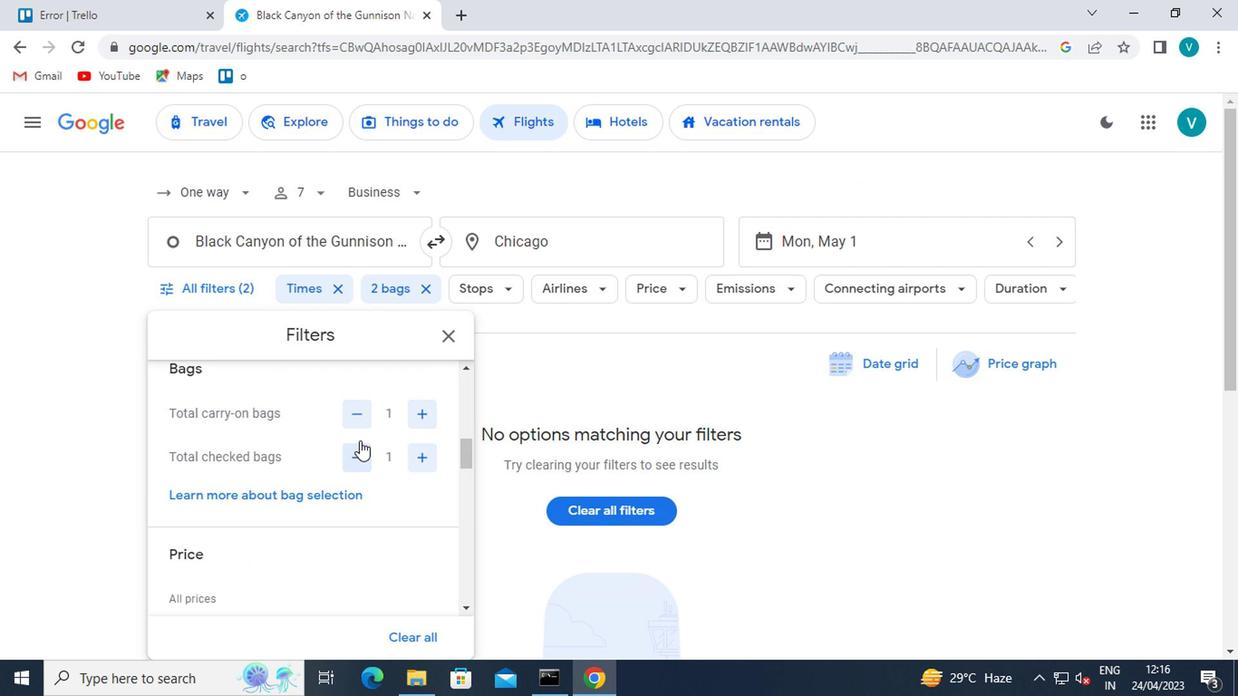 
Action: Mouse scrolled (356, 443) with delta (0, 1)
Screenshot: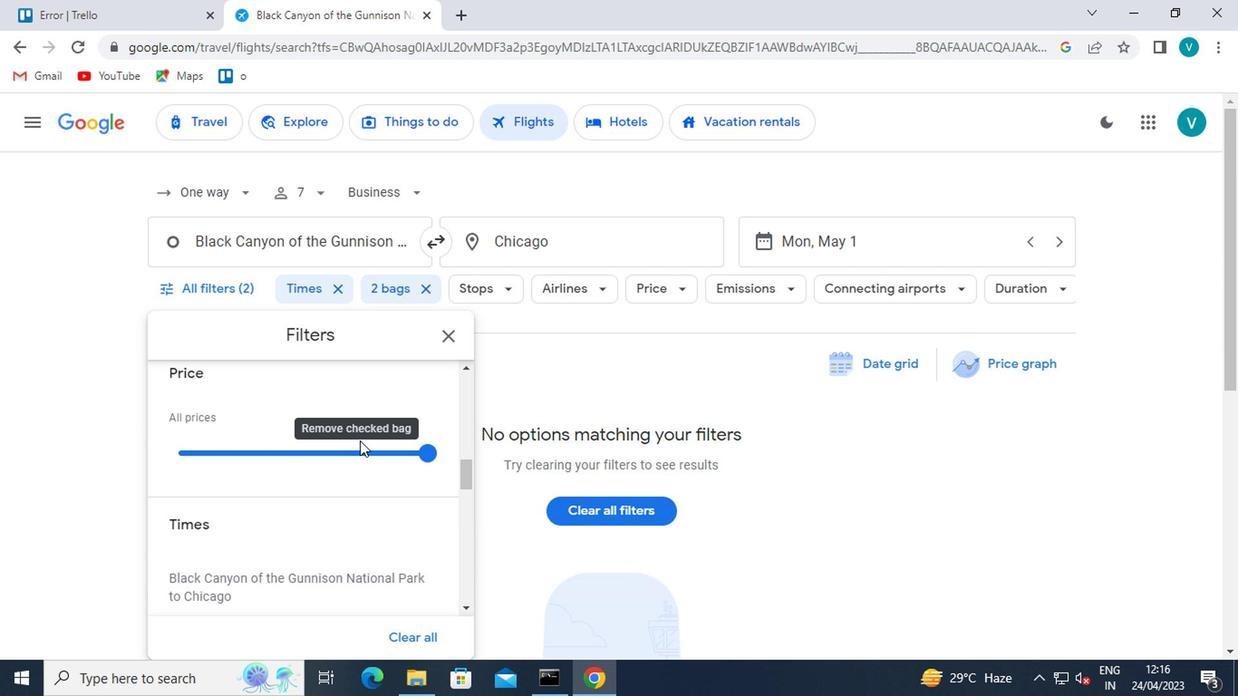 
Action: Mouse scrolled (356, 443) with delta (0, 1)
Screenshot: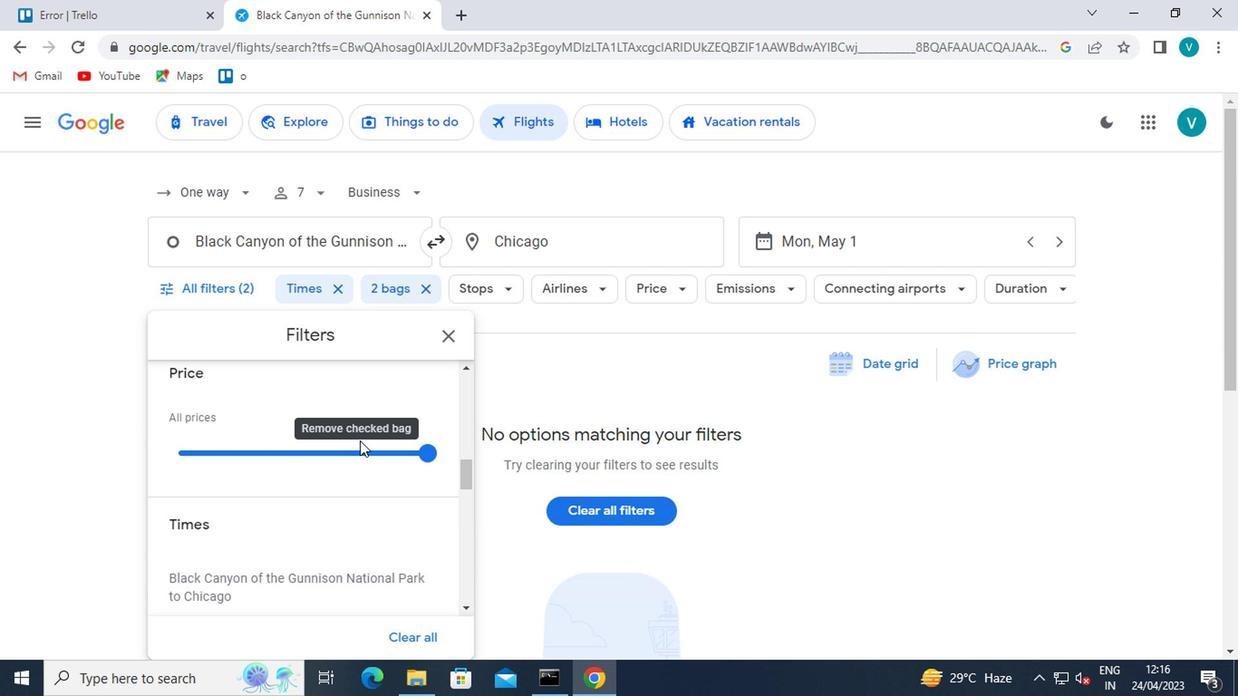 
Action: Mouse scrolled (356, 443) with delta (0, 1)
Screenshot: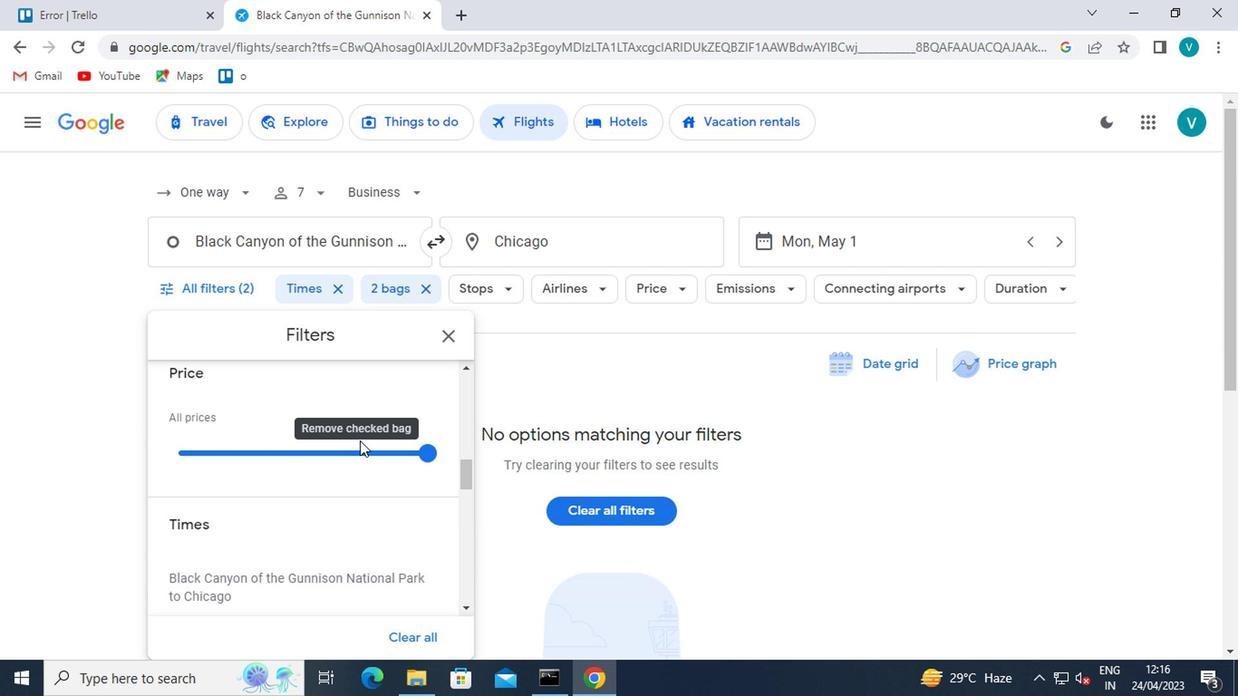 
Action: Mouse scrolled (356, 443) with delta (0, 1)
Screenshot: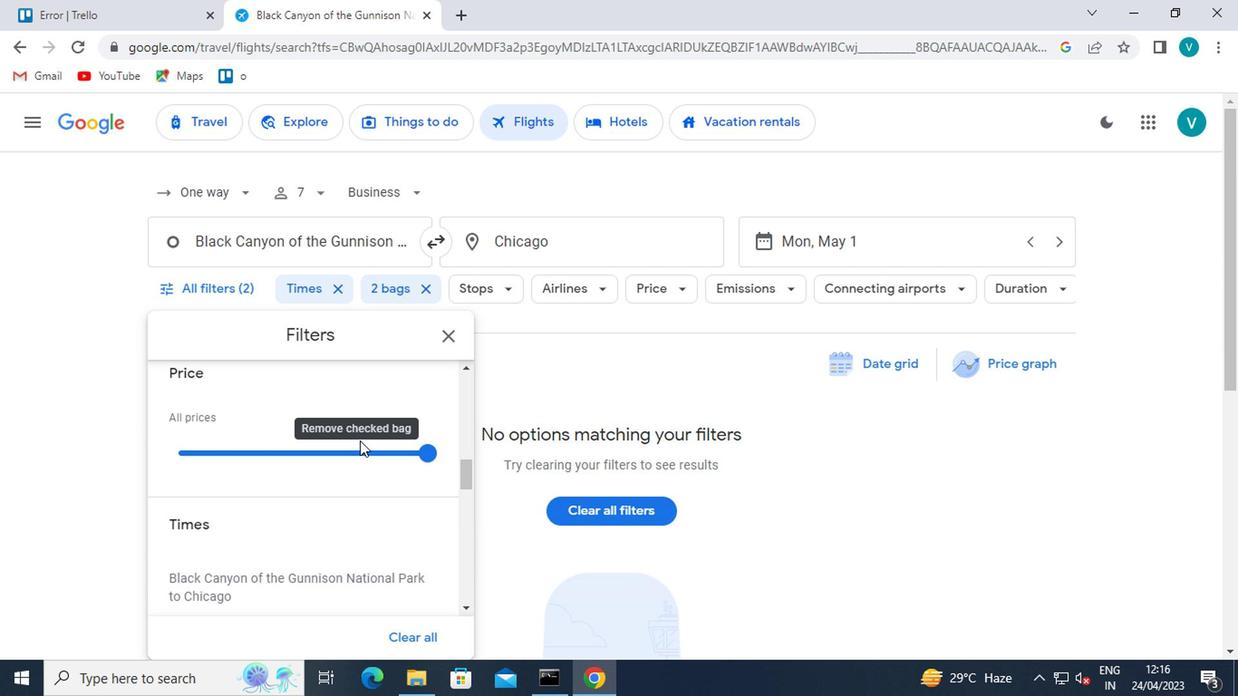 
Action: Mouse scrolled (356, 443) with delta (0, 1)
Screenshot: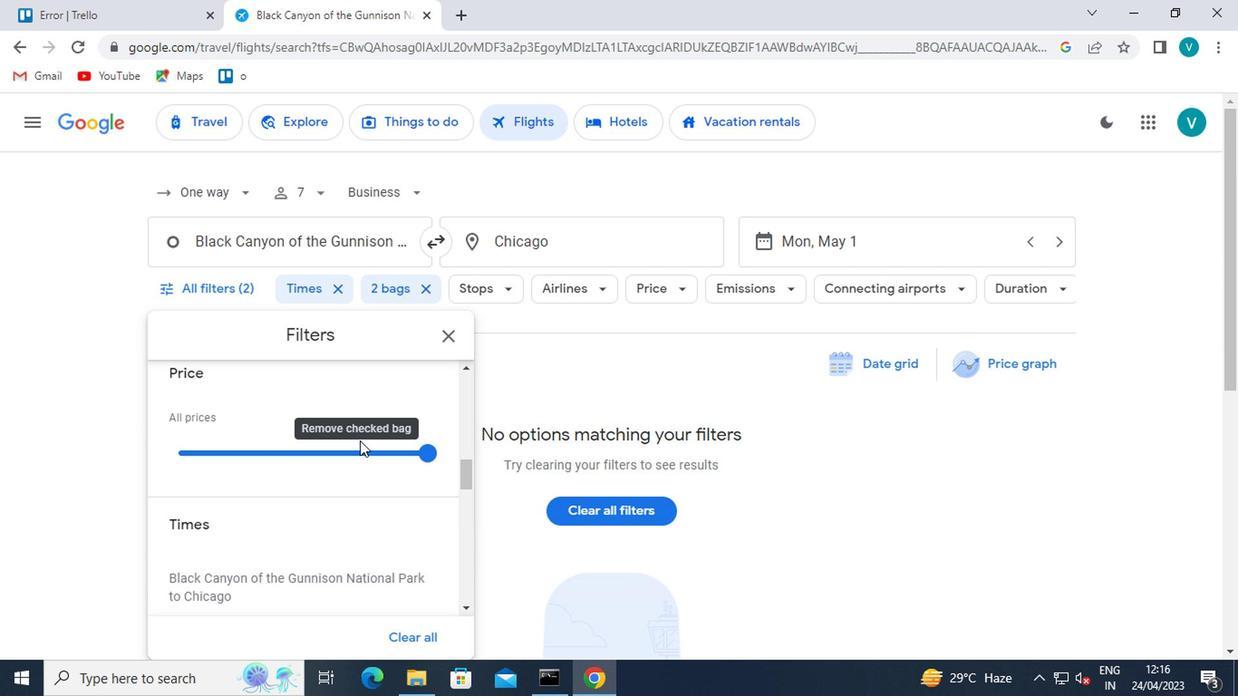 
Action: Mouse scrolled (356, 443) with delta (0, 1)
Screenshot: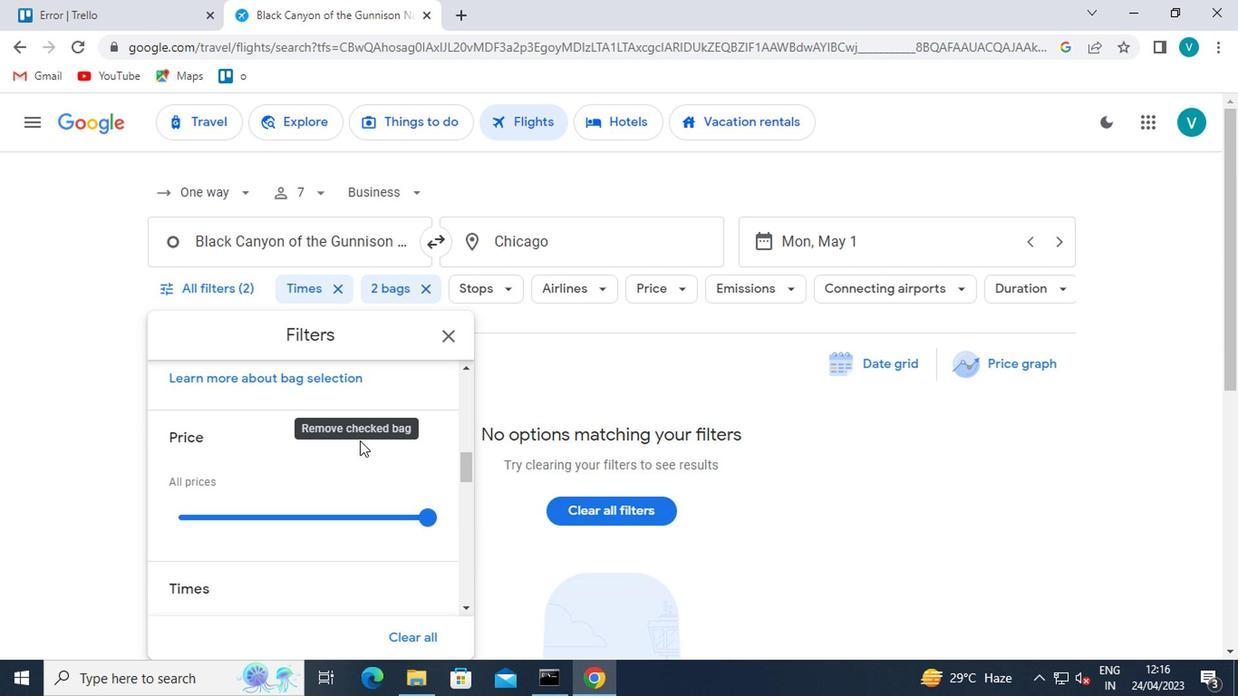 
Action: Mouse scrolled (356, 443) with delta (0, 1)
Screenshot: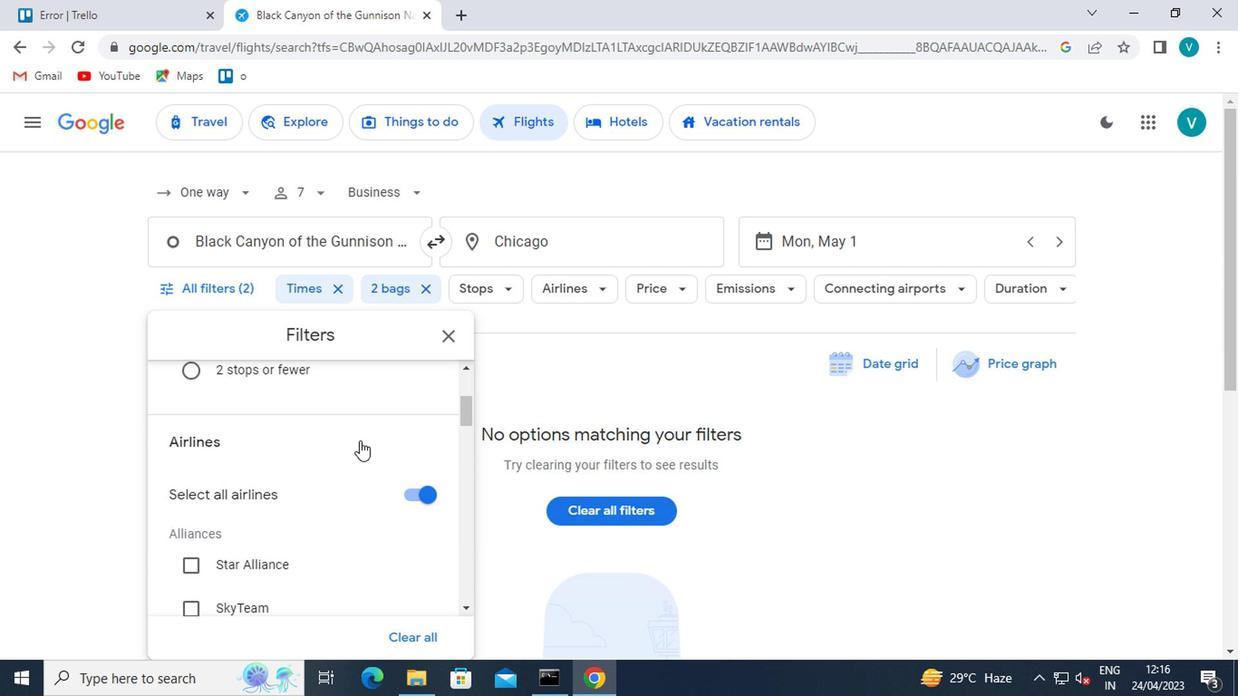 
Action: Mouse scrolled (356, 443) with delta (0, 1)
Screenshot: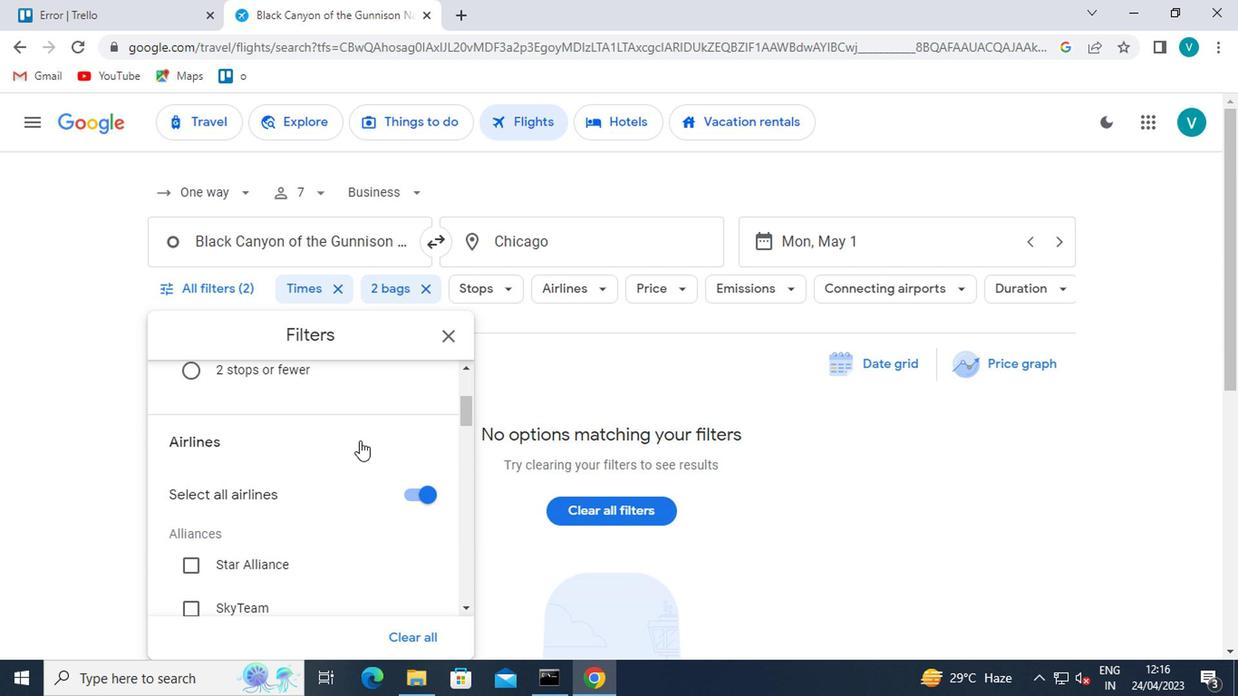 
Action: Mouse scrolled (356, 441) with delta (0, 0)
Screenshot: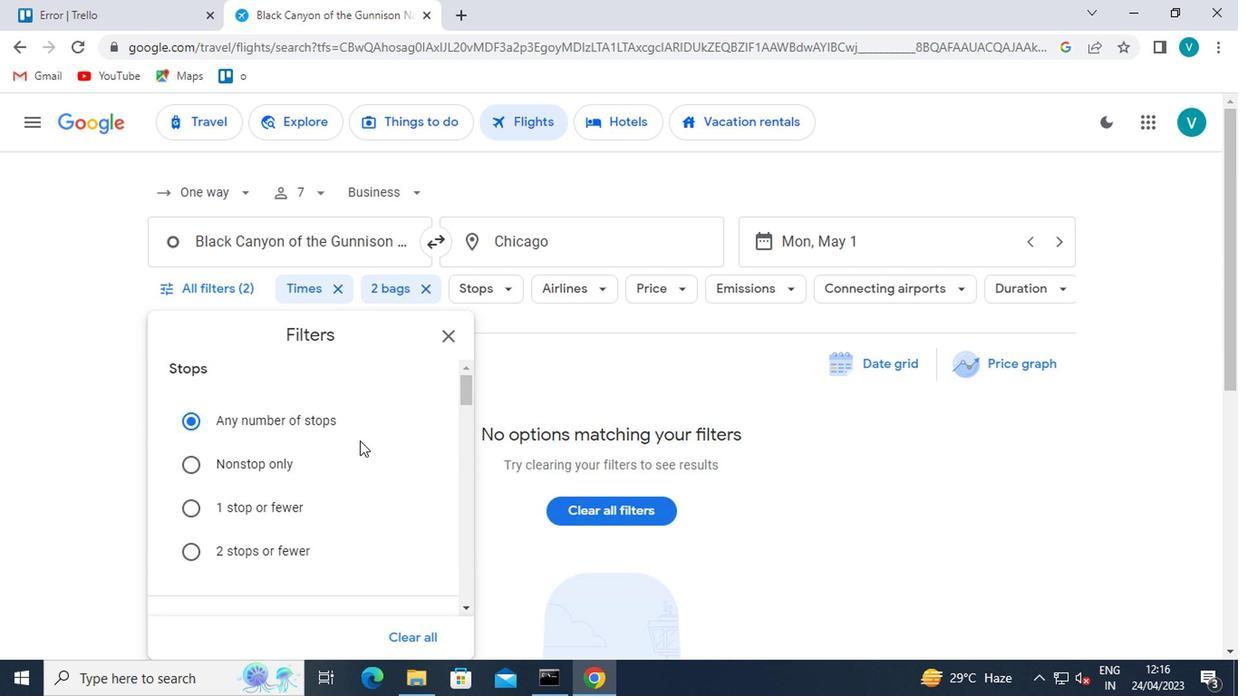 
Action: Mouse scrolled (356, 441) with delta (0, 0)
Screenshot: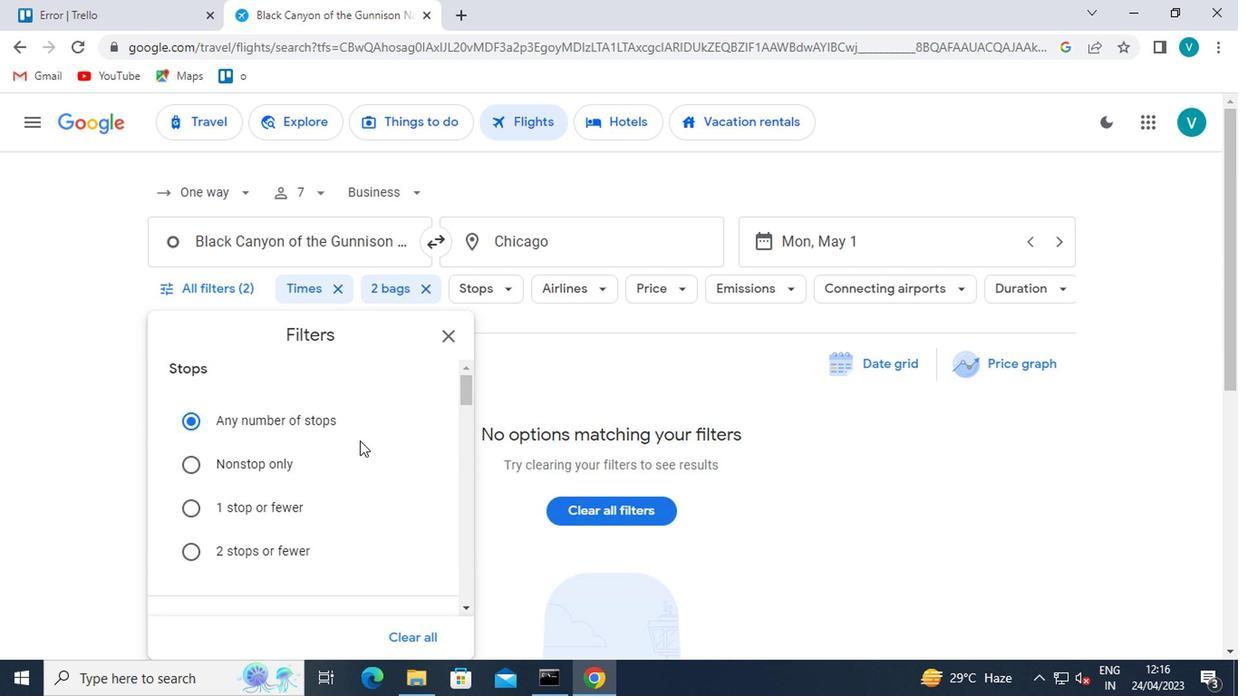 
Action: Mouse scrolled (356, 441) with delta (0, 0)
Screenshot: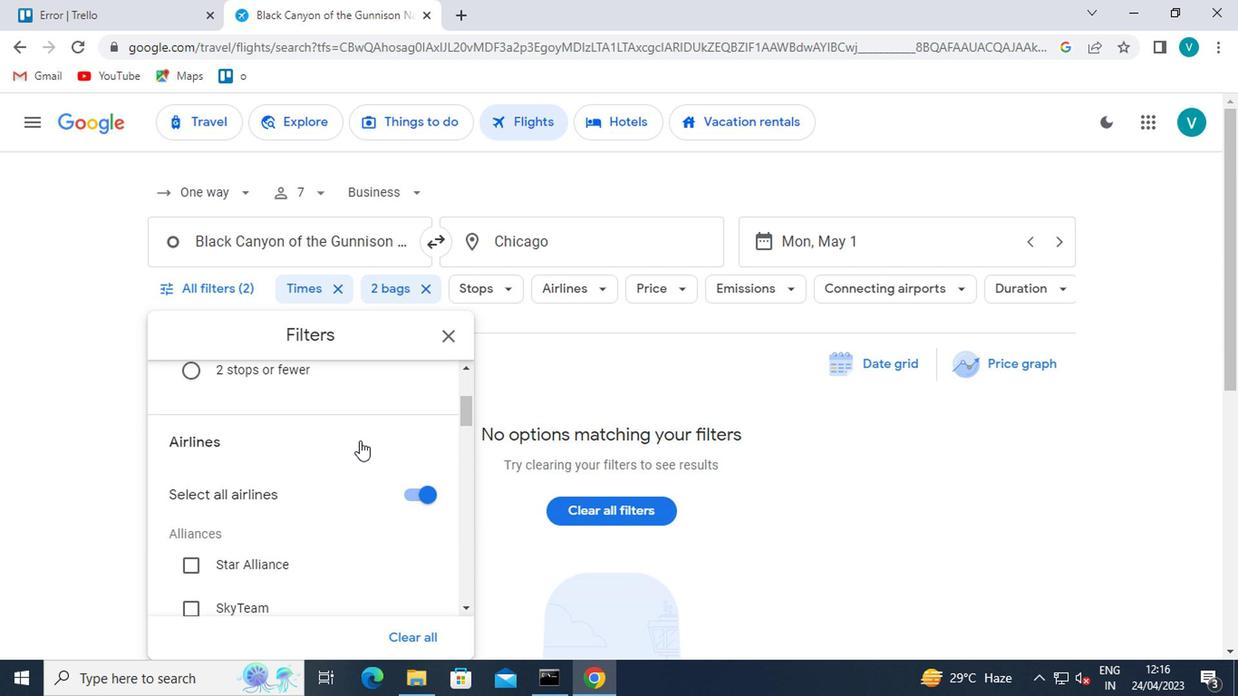 
Action: Mouse scrolled (356, 441) with delta (0, 0)
Screenshot: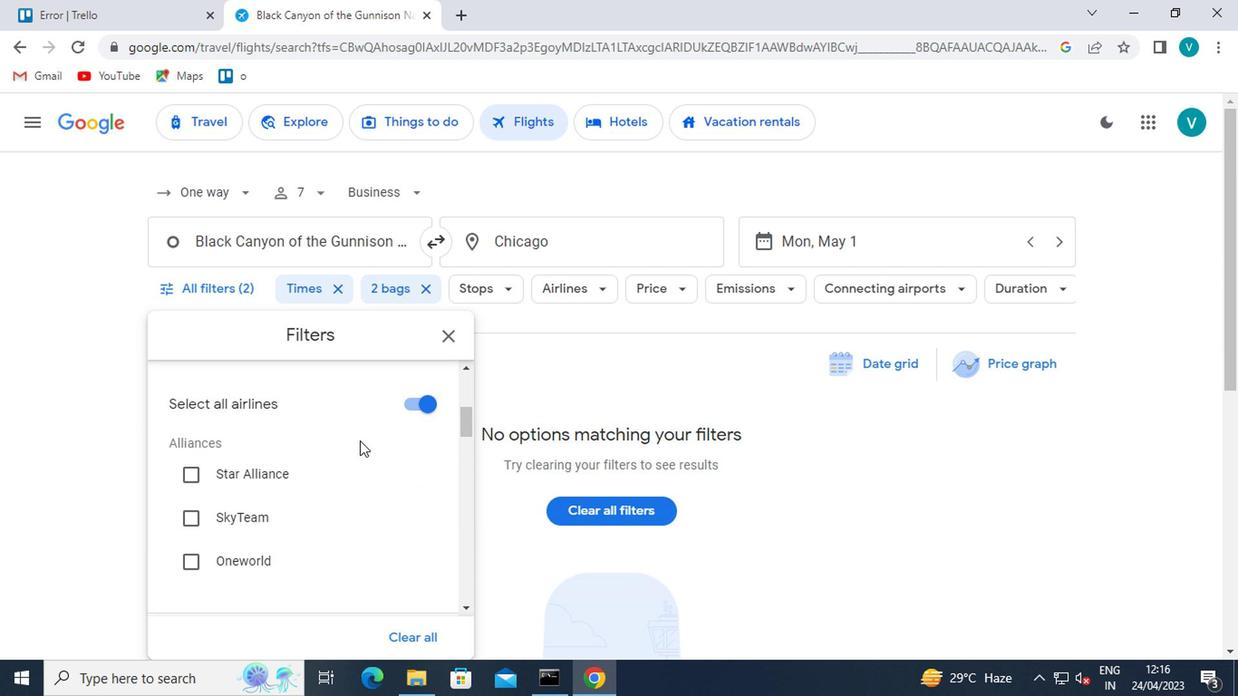 
Action: Mouse scrolled (356, 441) with delta (0, 0)
Screenshot: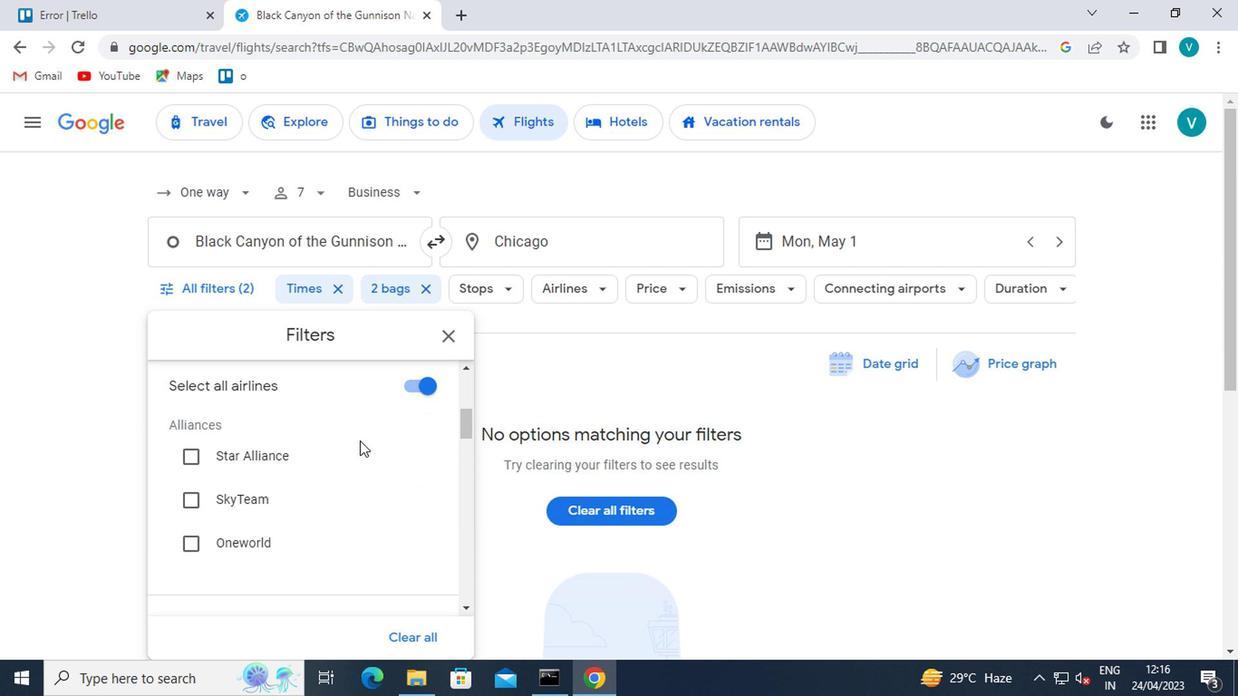 
Action: Mouse scrolled (356, 441) with delta (0, 0)
Screenshot: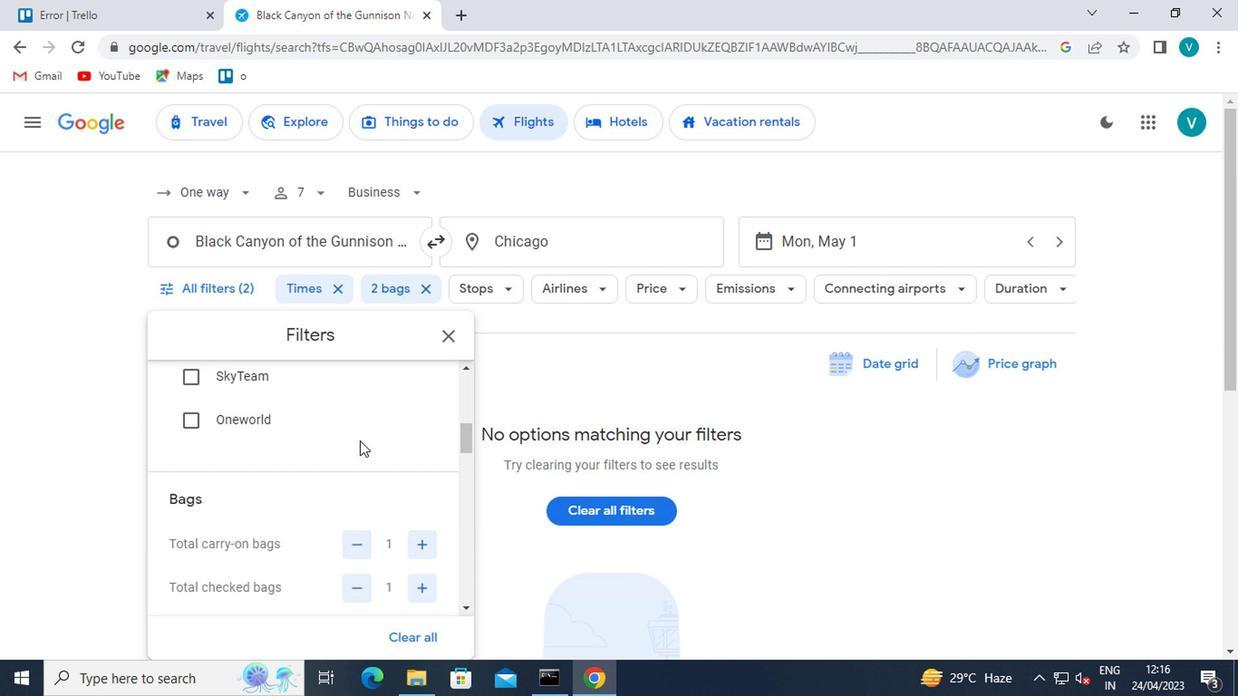 
Action: Mouse moved to (358, 421)
Screenshot: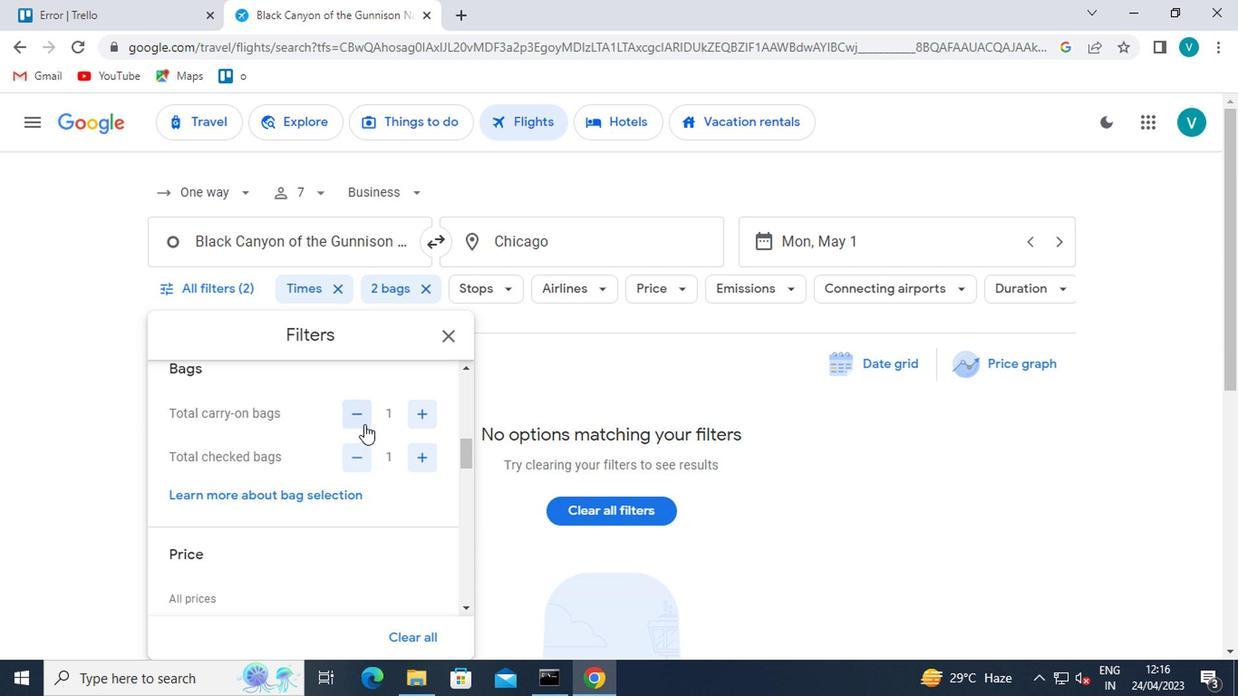 
Action: Mouse pressed left at (358, 421)
Screenshot: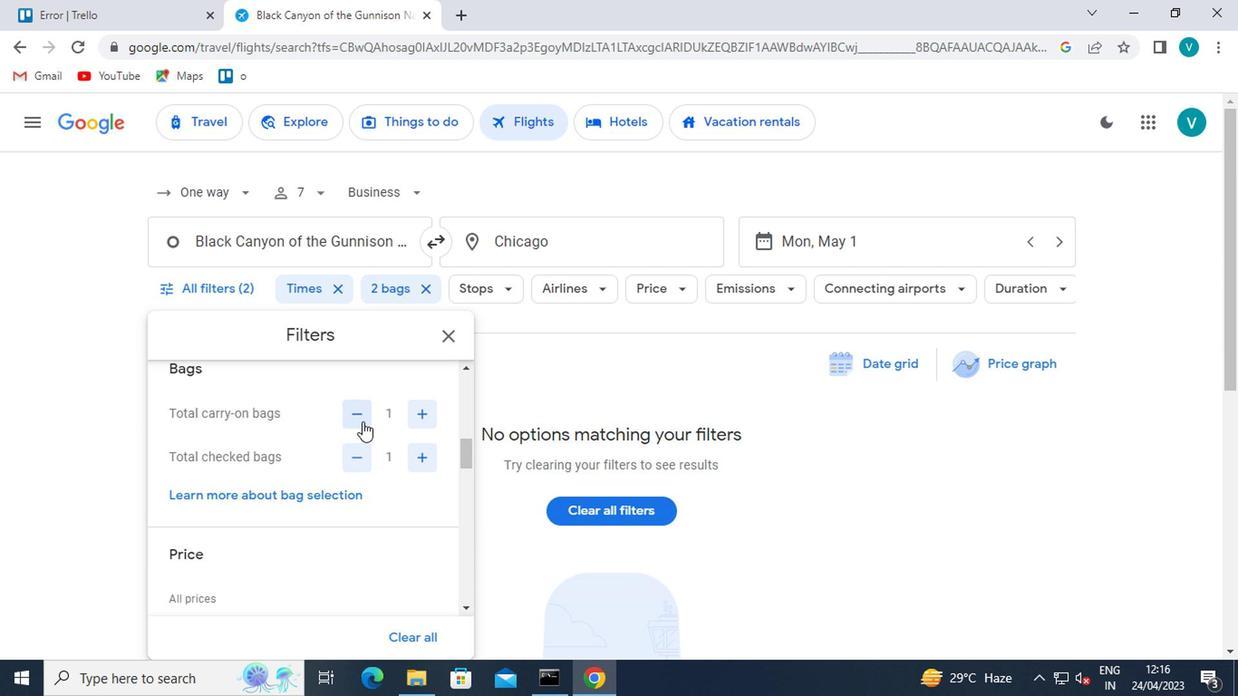 
Action: Mouse moved to (419, 457)
Screenshot: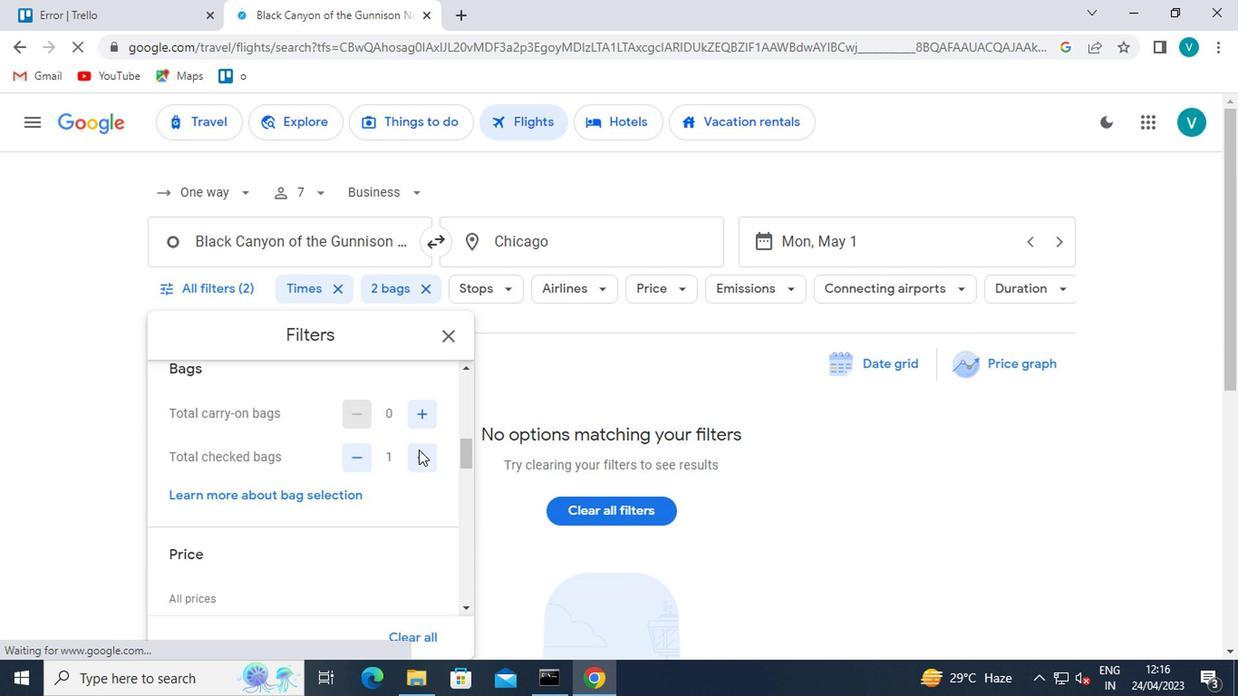 
Action: Mouse pressed left at (419, 457)
Screenshot: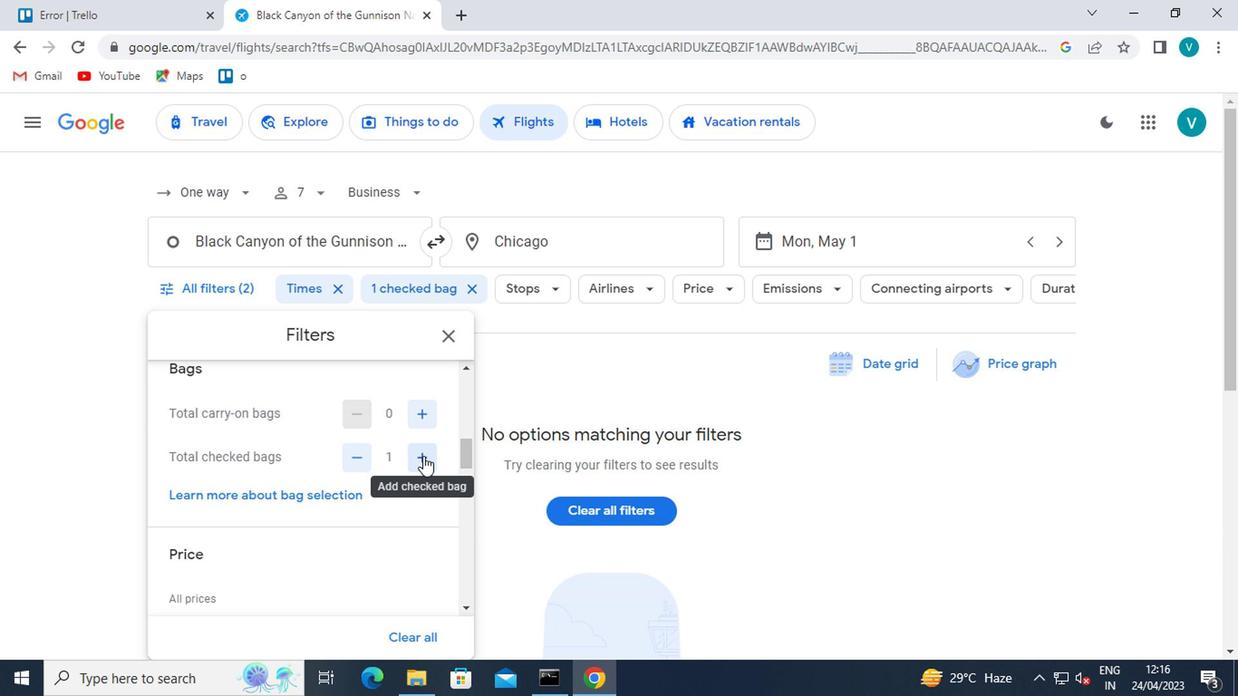 
Action: Mouse pressed left at (419, 457)
Screenshot: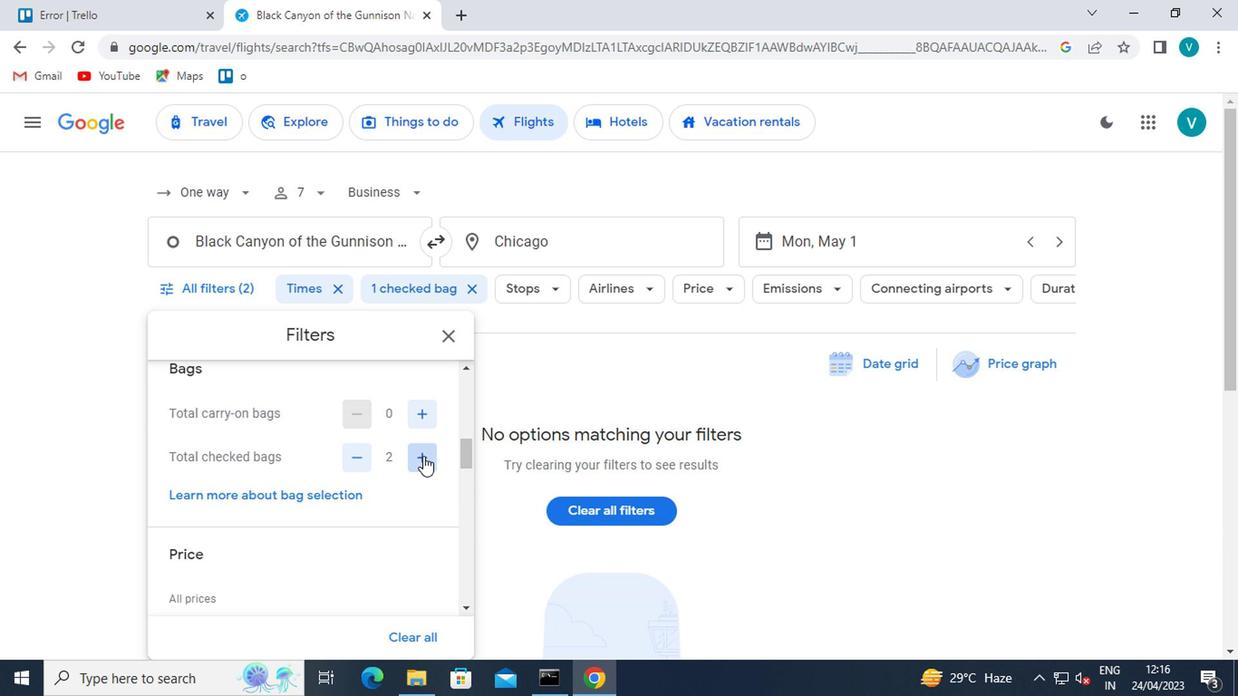 
Action: Mouse pressed left at (419, 457)
Screenshot: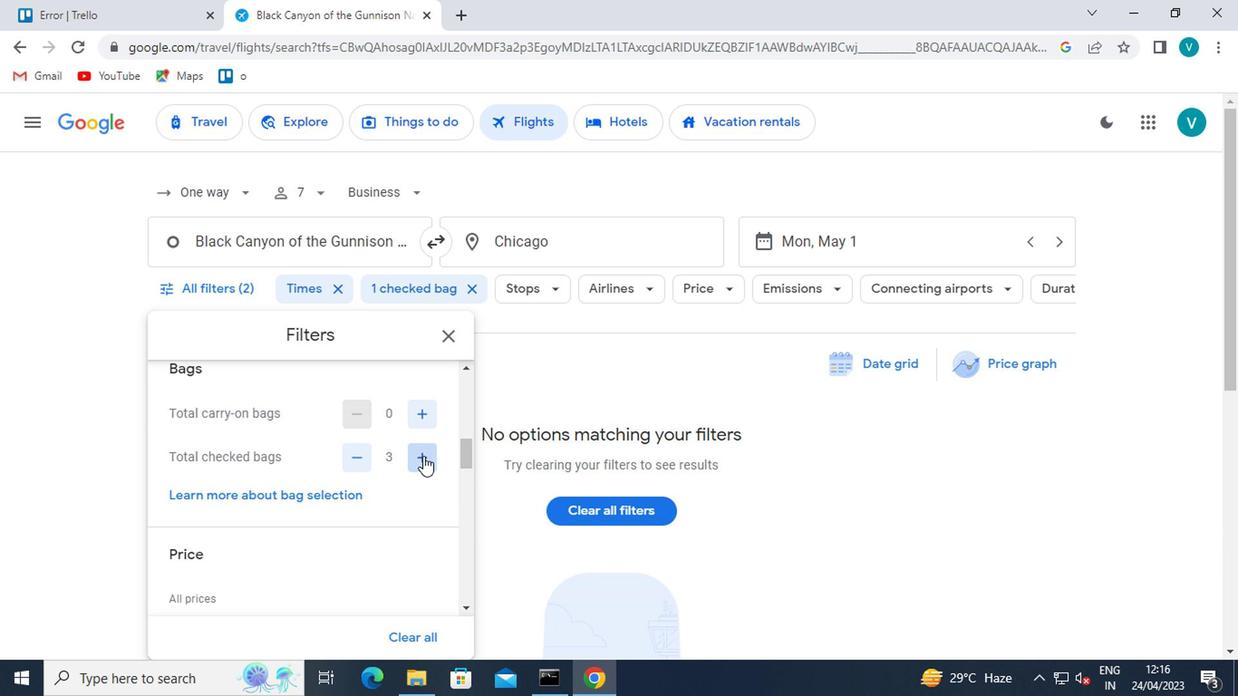 
Action: Mouse moved to (419, 457)
Screenshot: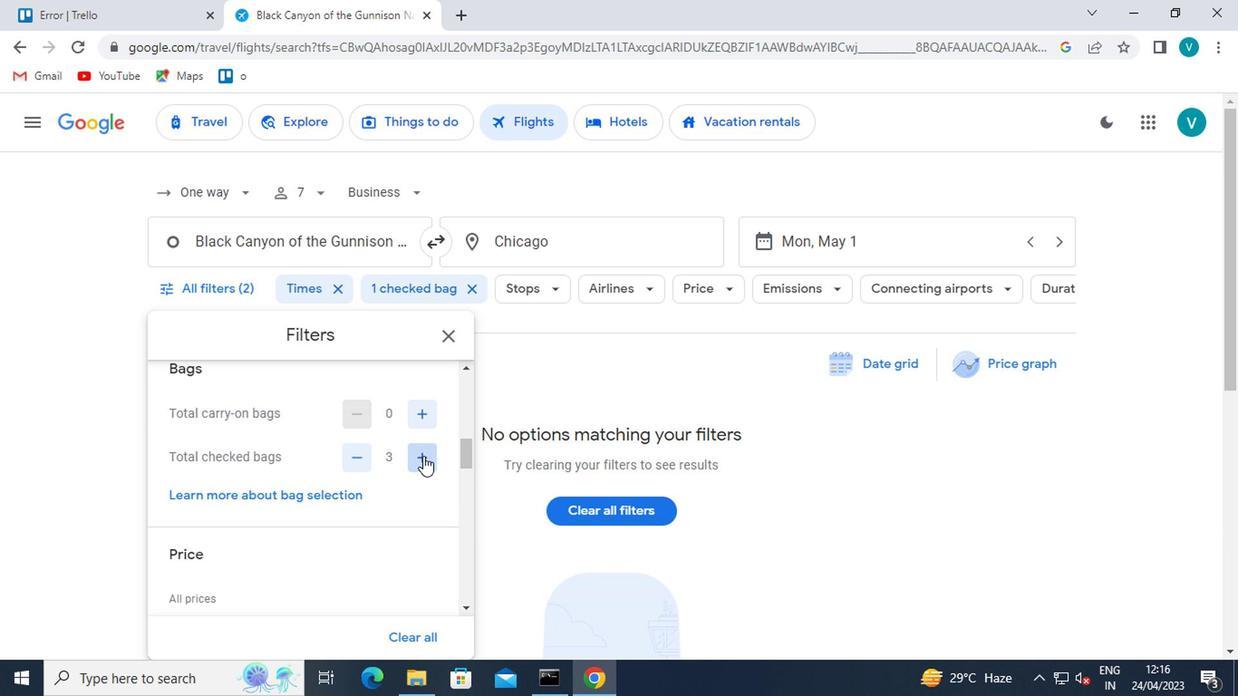 
Action: Mouse pressed left at (419, 457)
Screenshot: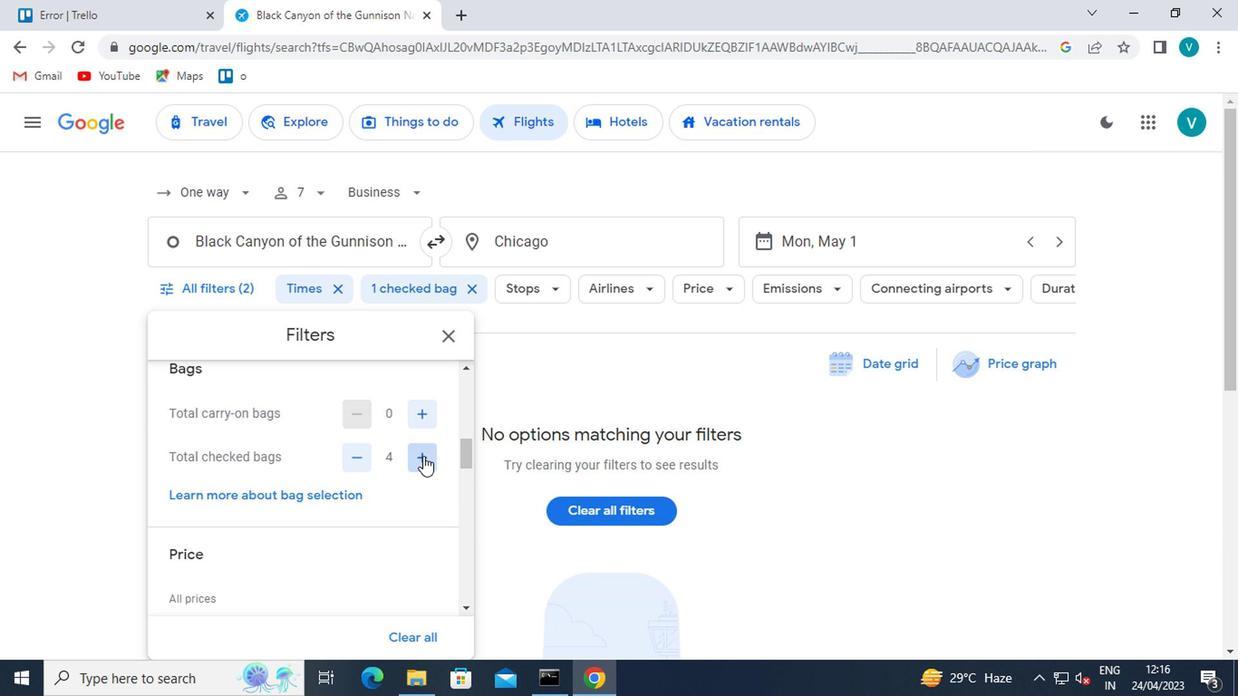 
Action: Mouse pressed left at (419, 457)
Screenshot: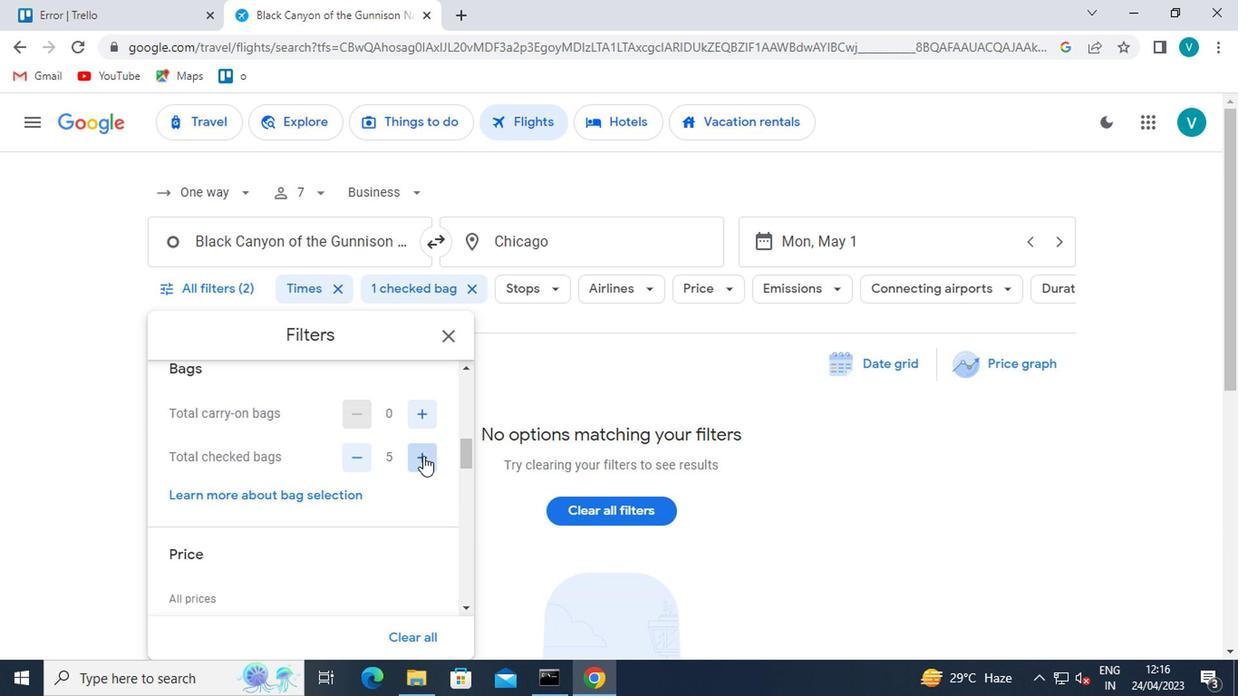 
Action: Mouse pressed left at (419, 457)
Screenshot: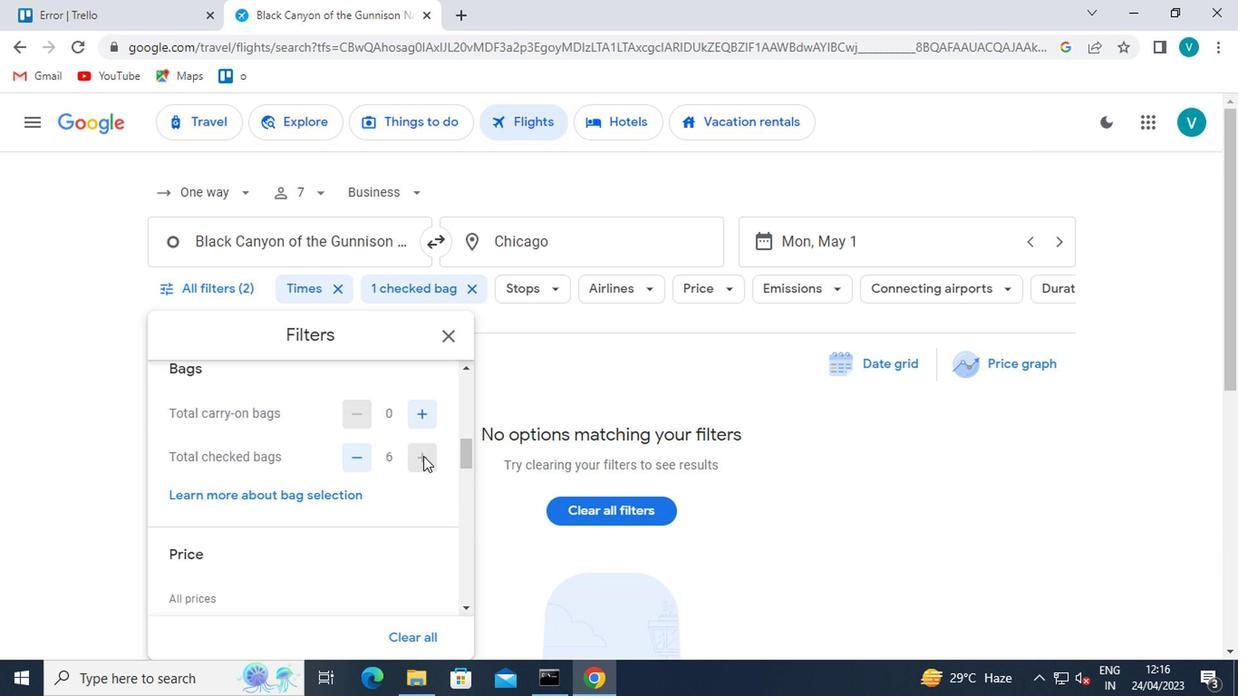 
Action: Mouse moved to (419, 457)
Screenshot: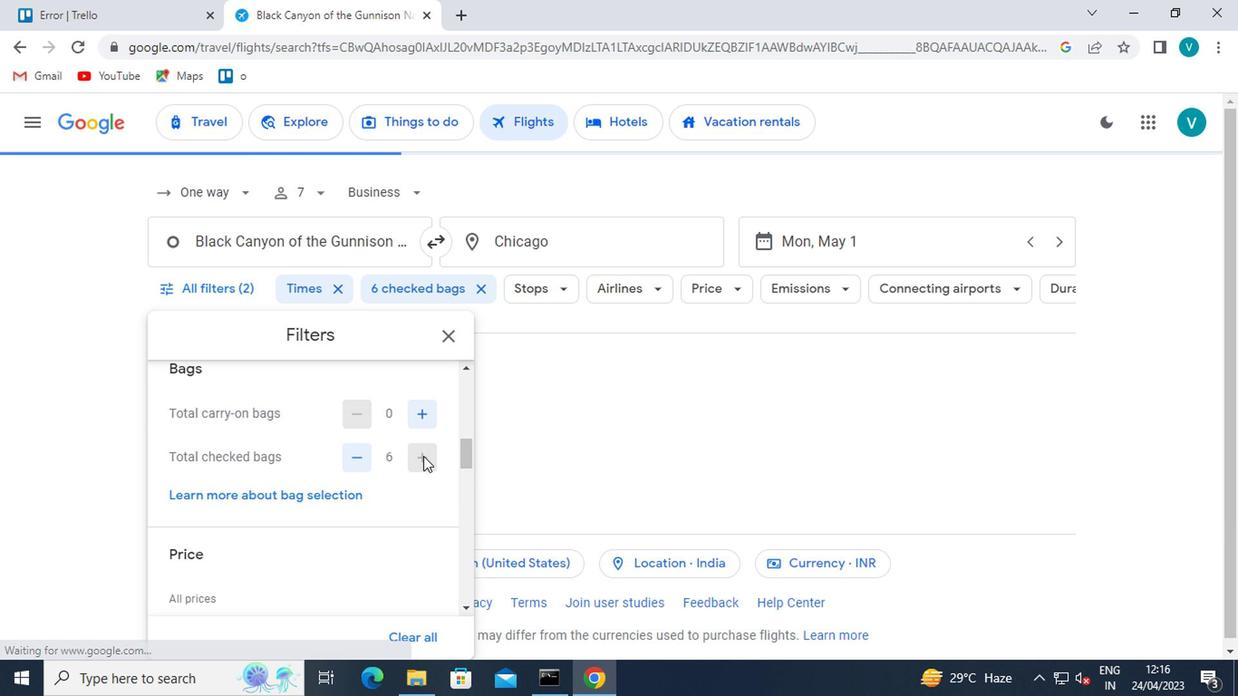 
Action: Mouse scrolled (419, 456) with delta (0, 0)
Screenshot: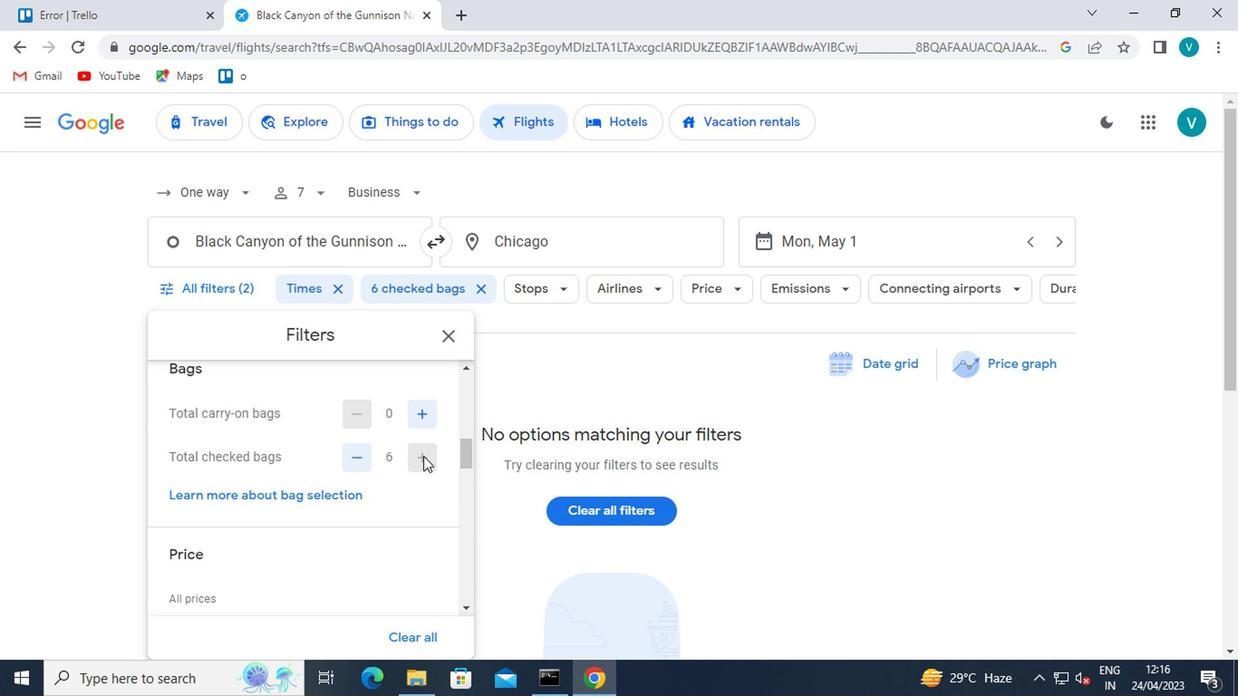 
Action: Mouse scrolled (419, 456) with delta (0, 0)
Screenshot: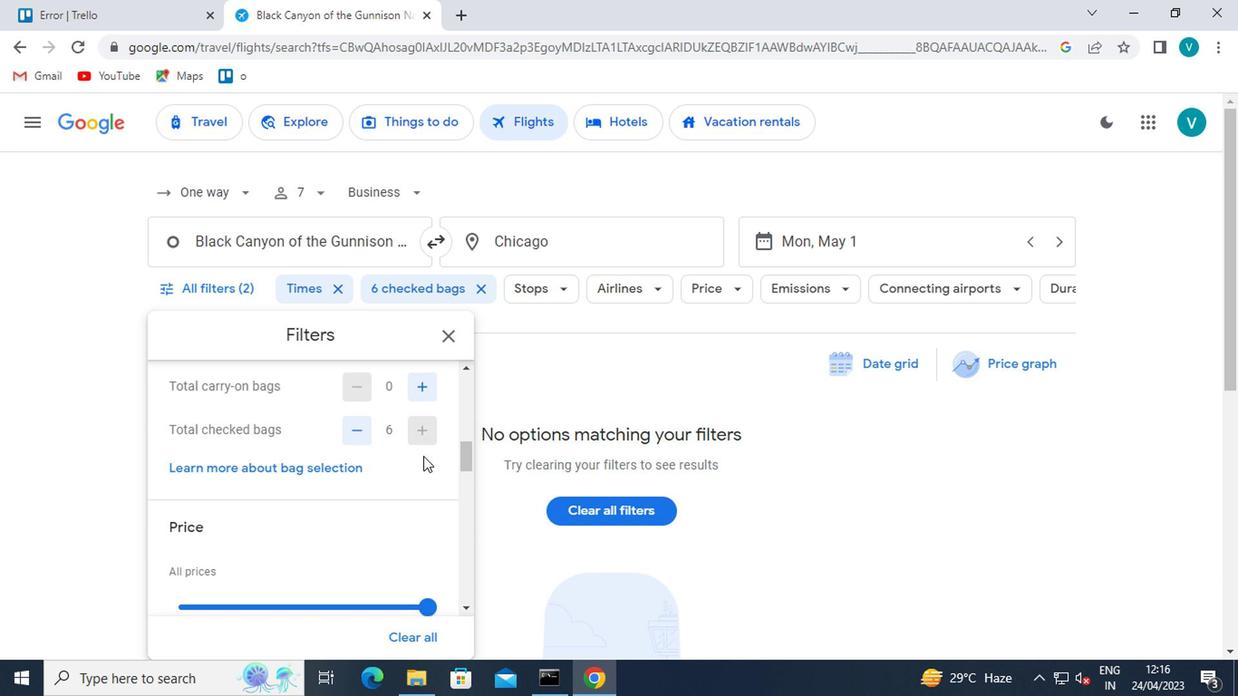 
Action: Mouse moved to (419, 454)
Screenshot: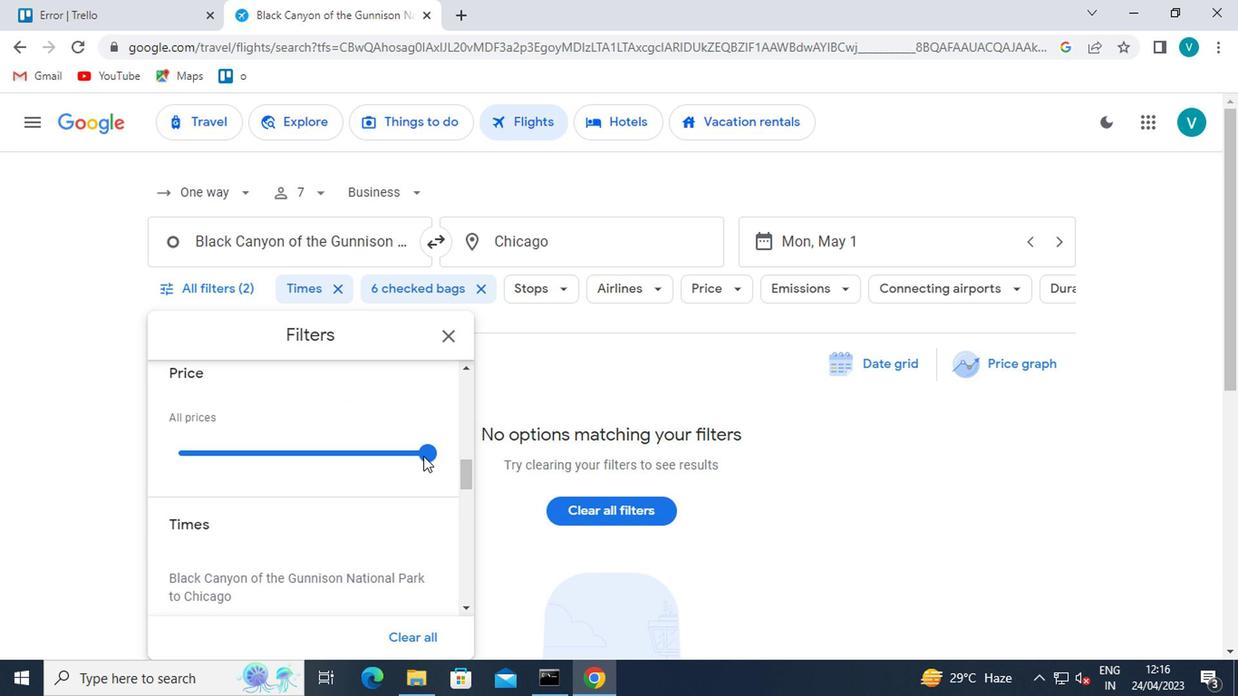 
Action: Mouse pressed left at (419, 454)
Screenshot: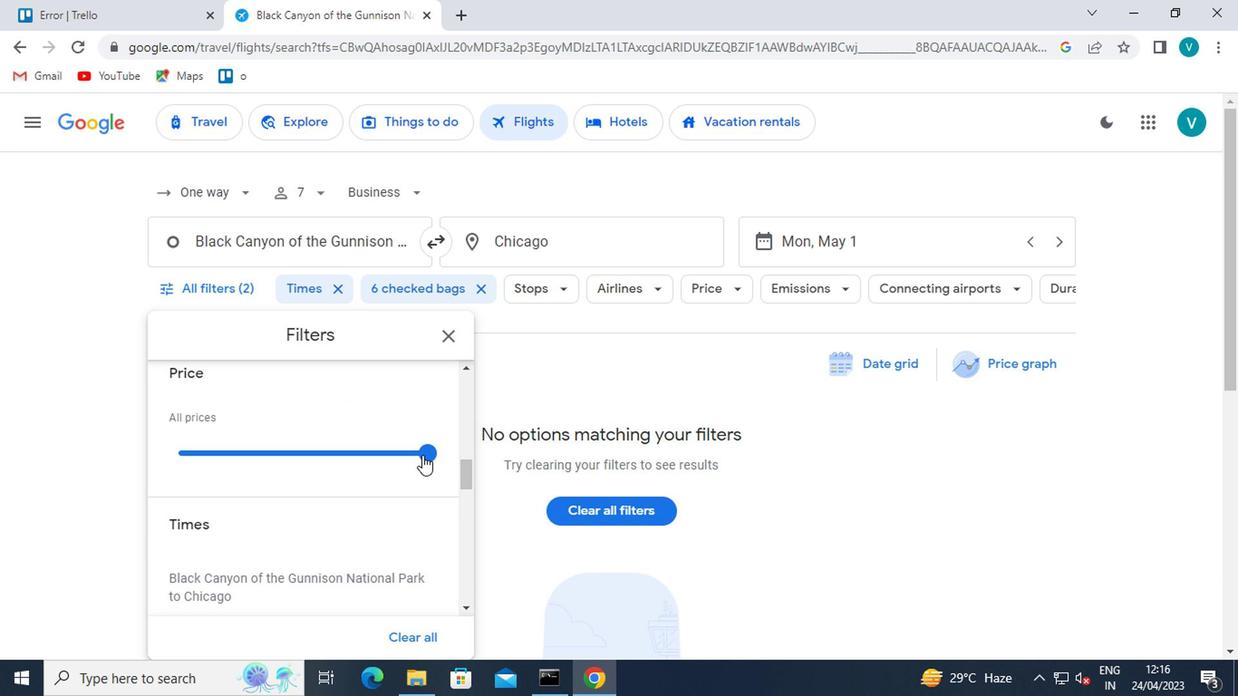 
Action: Mouse moved to (417, 445)
Screenshot: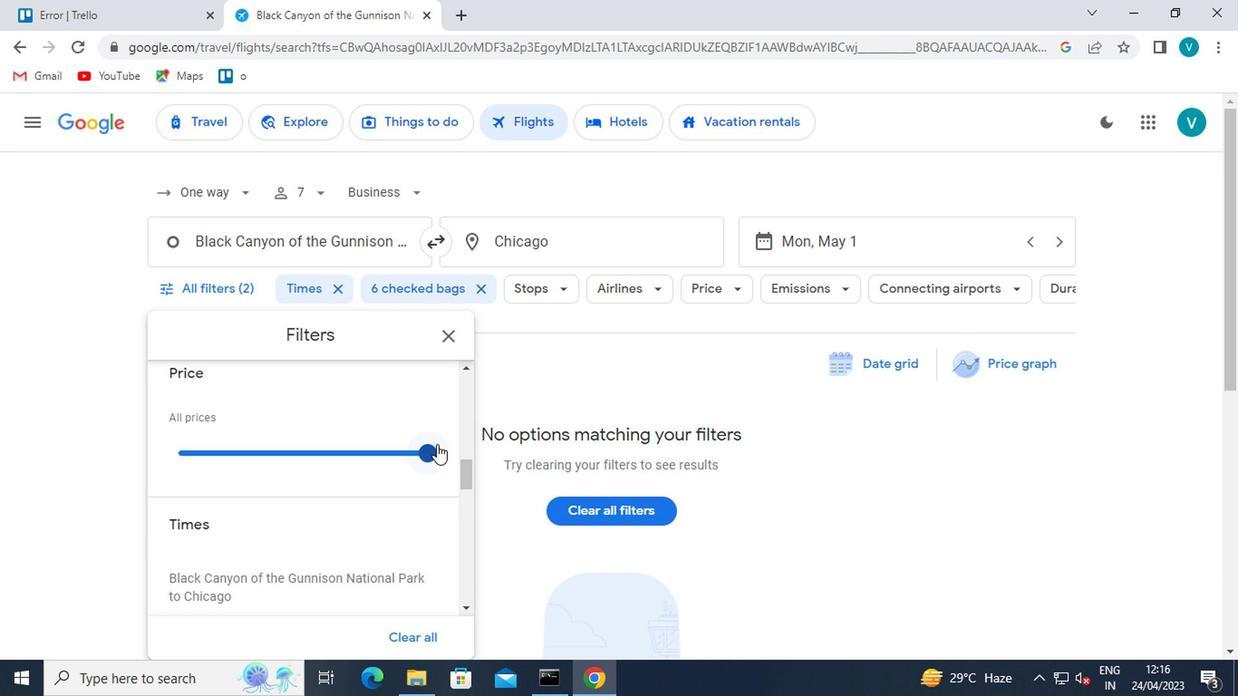 
Action: Mouse scrolled (417, 443) with delta (0, -1)
Screenshot: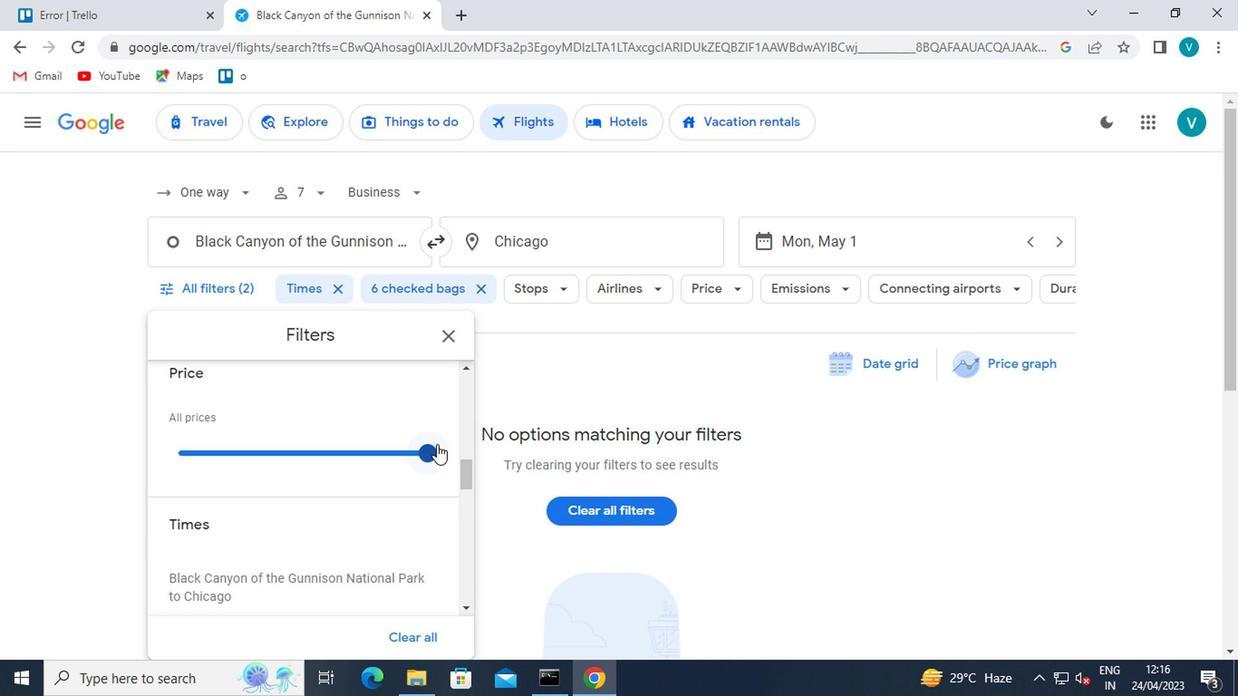 
Action: Mouse moved to (395, 445)
Screenshot: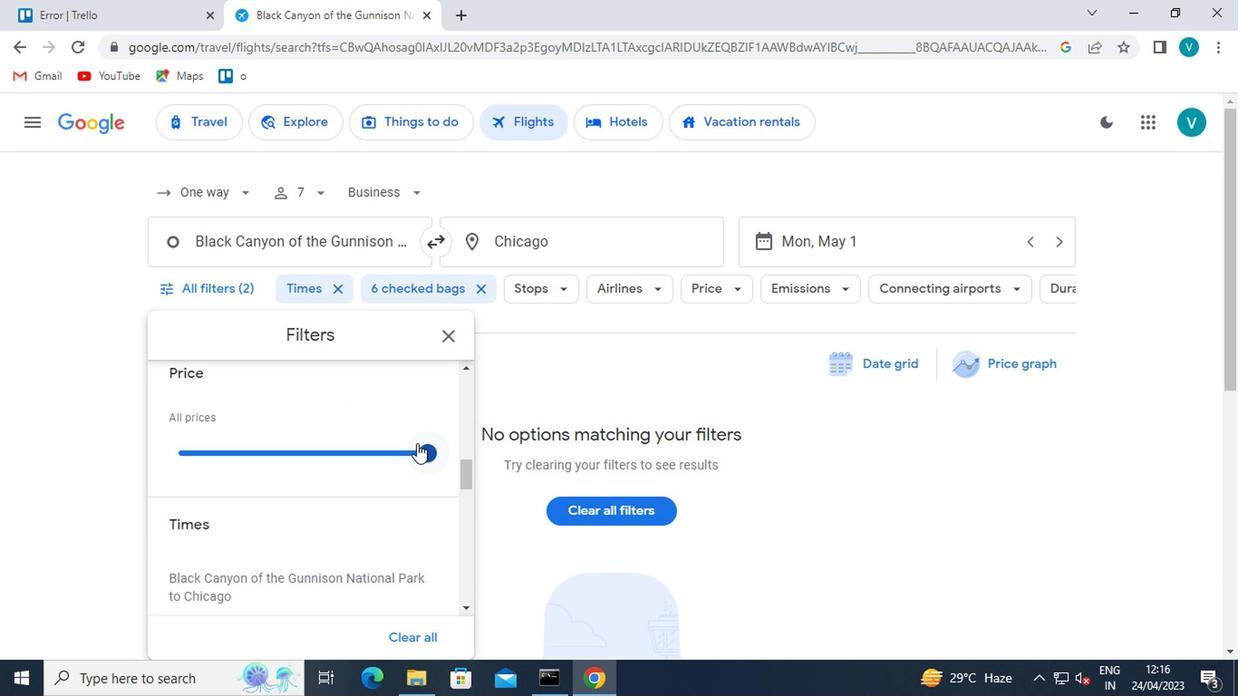 
Action: Mouse scrolled (395, 443) with delta (0, -1)
Screenshot: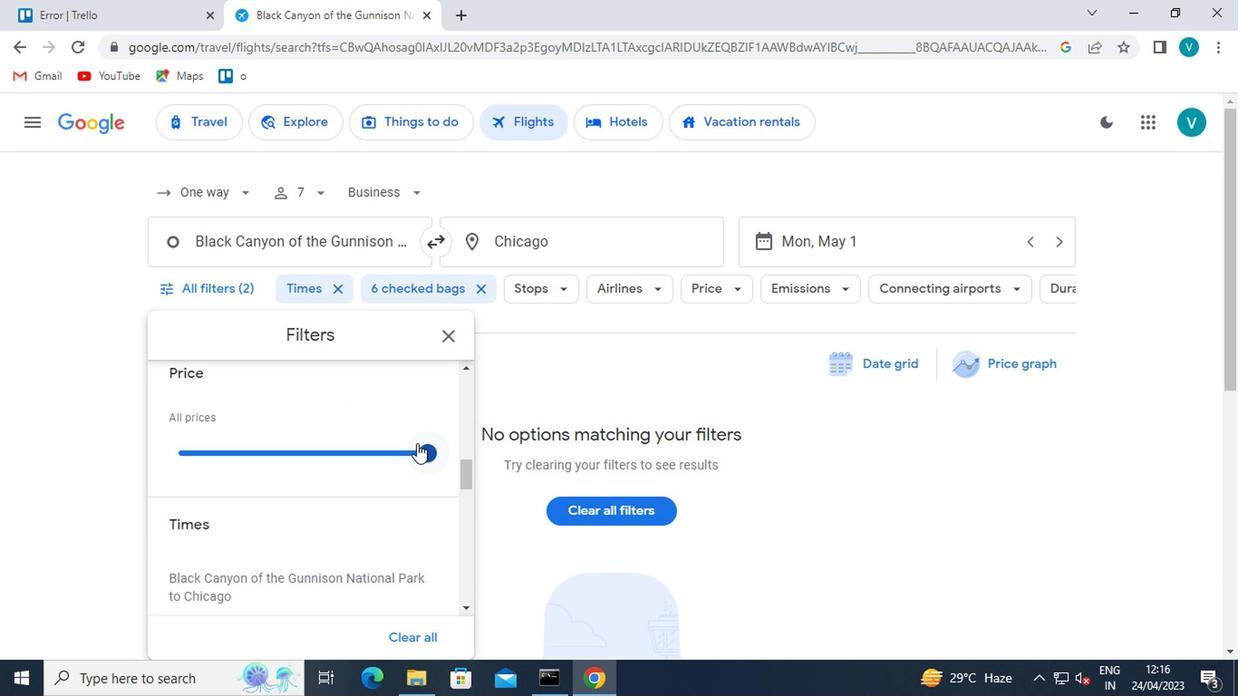 
Action: Mouse moved to (394, 445)
Screenshot: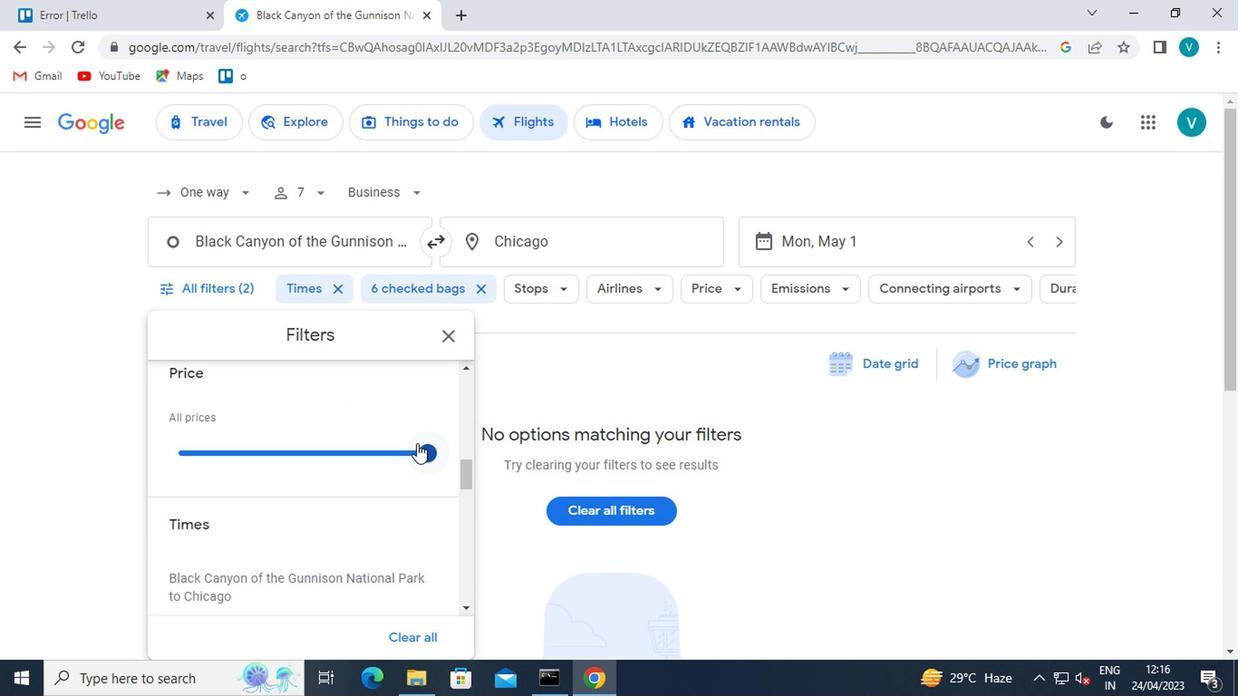 
Action: Mouse scrolled (394, 443) with delta (0, -1)
Screenshot: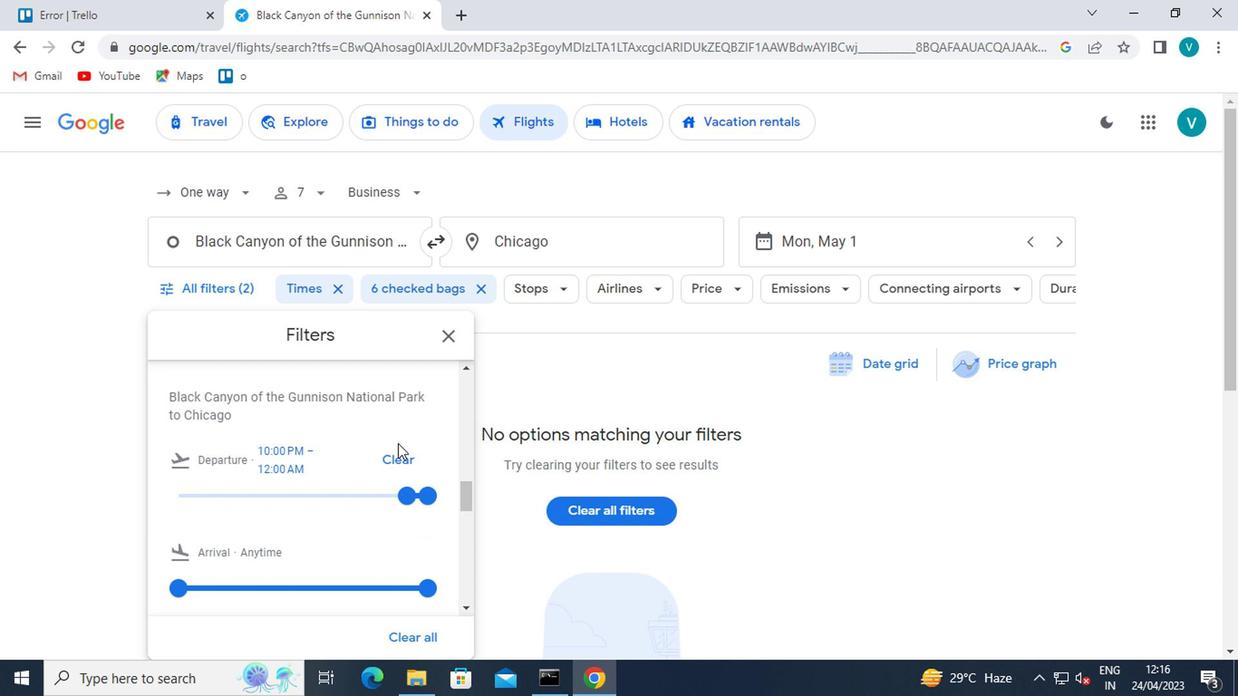 
Action: Mouse moved to (400, 414)
Screenshot: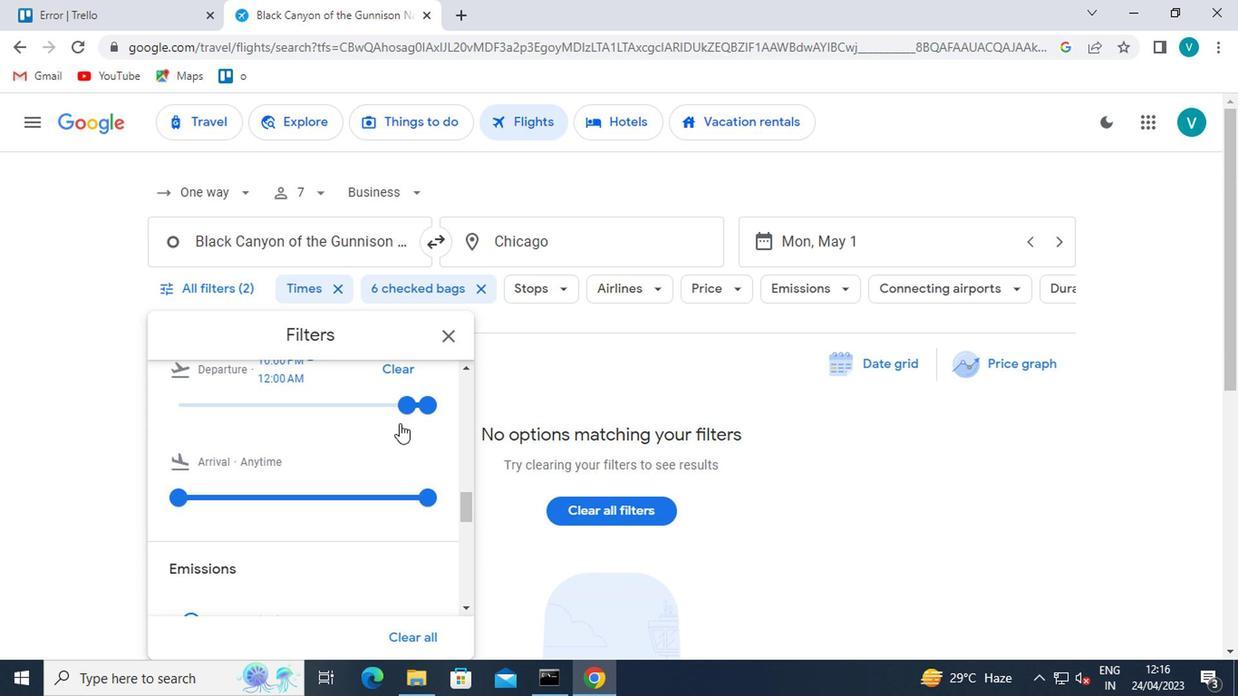 
Action: Mouse pressed left at (400, 414)
Screenshot: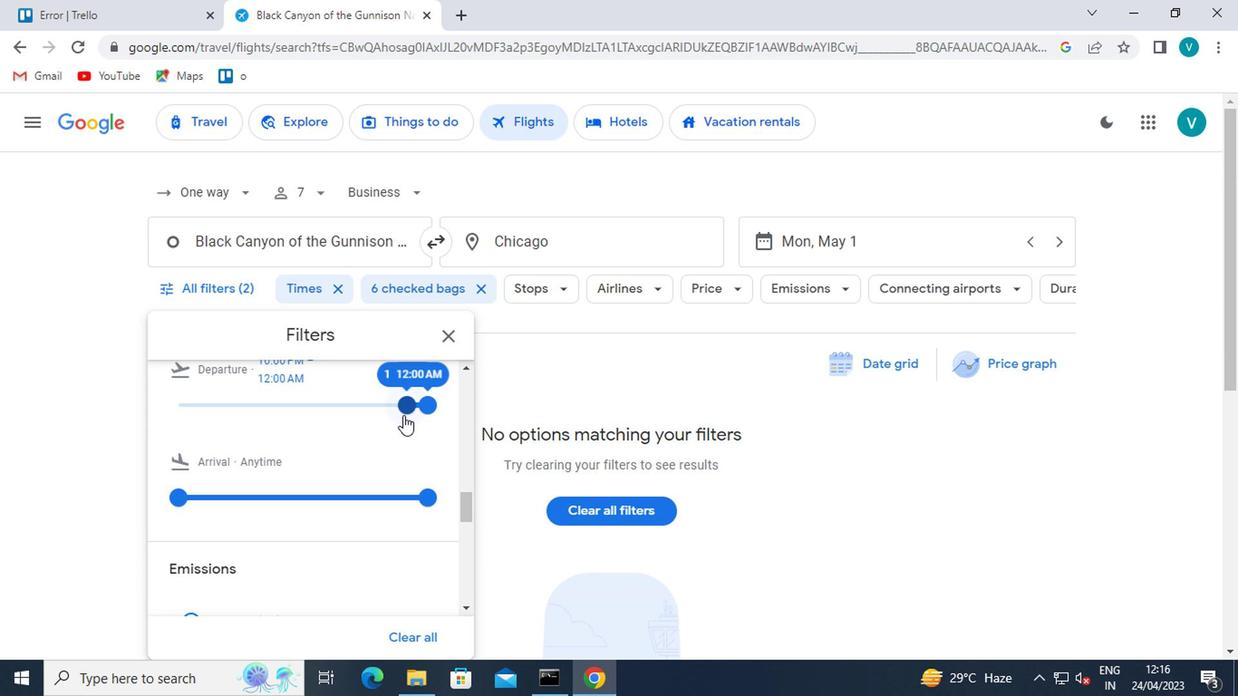 
Action: Mouse moved to (409, 412)
Screenshot: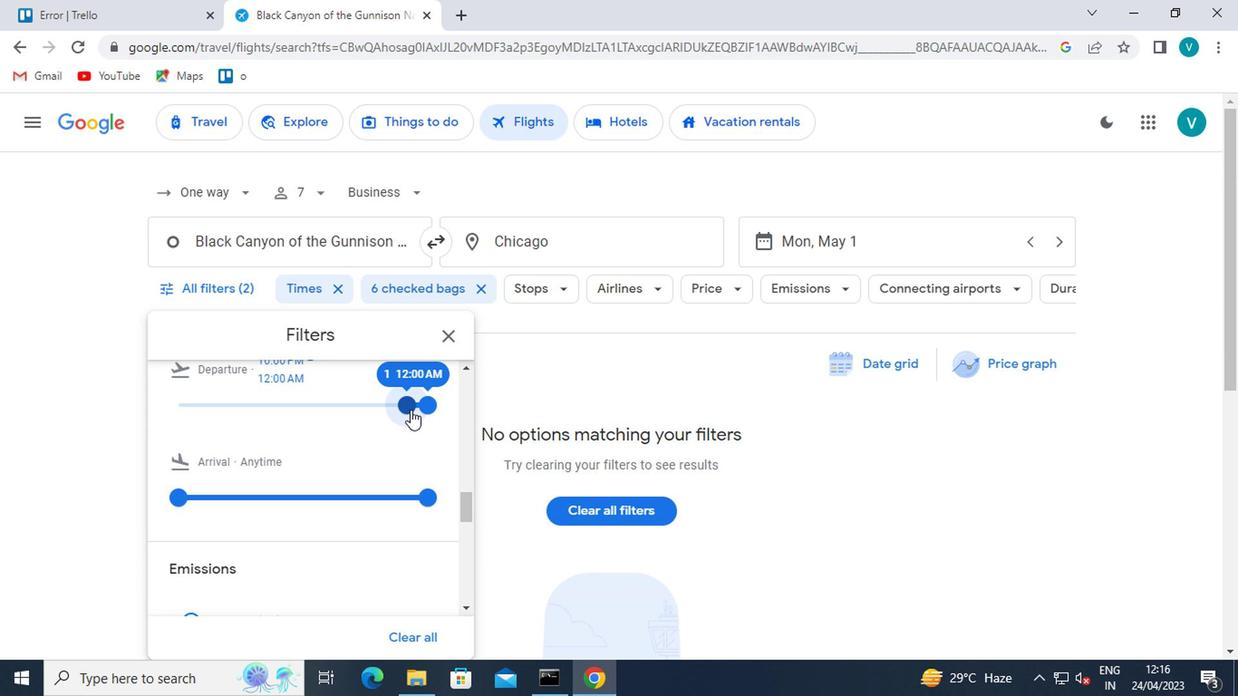 
